Task: In the  document coffeeshop.doc ,align picture to the 'center'. Insert word art below the picture and give heading  'Coffee Shop in Bordered Red'
Action: Mouse moved to (399, 375)
Screenshot: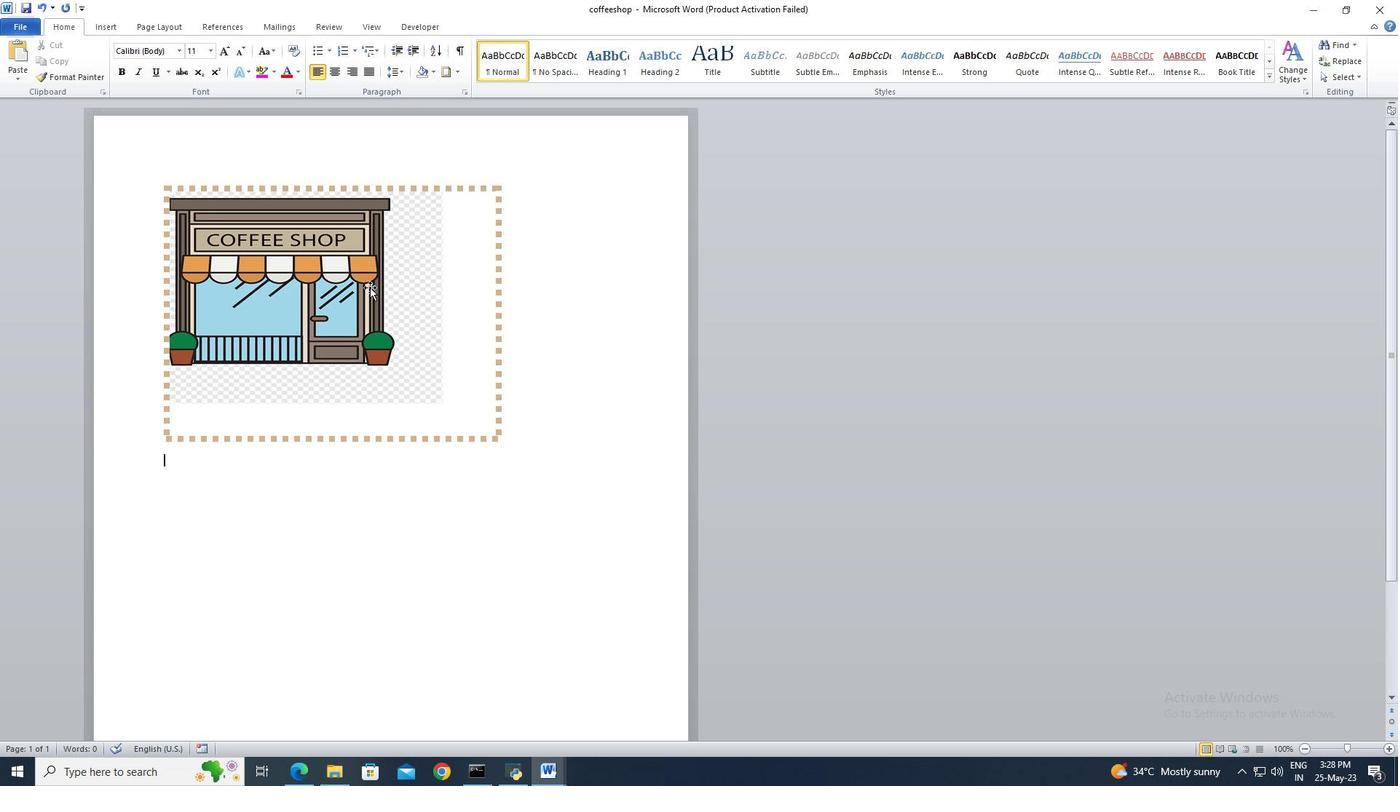 
Action: Mouse pressed left at (399, 375)
Screenshot: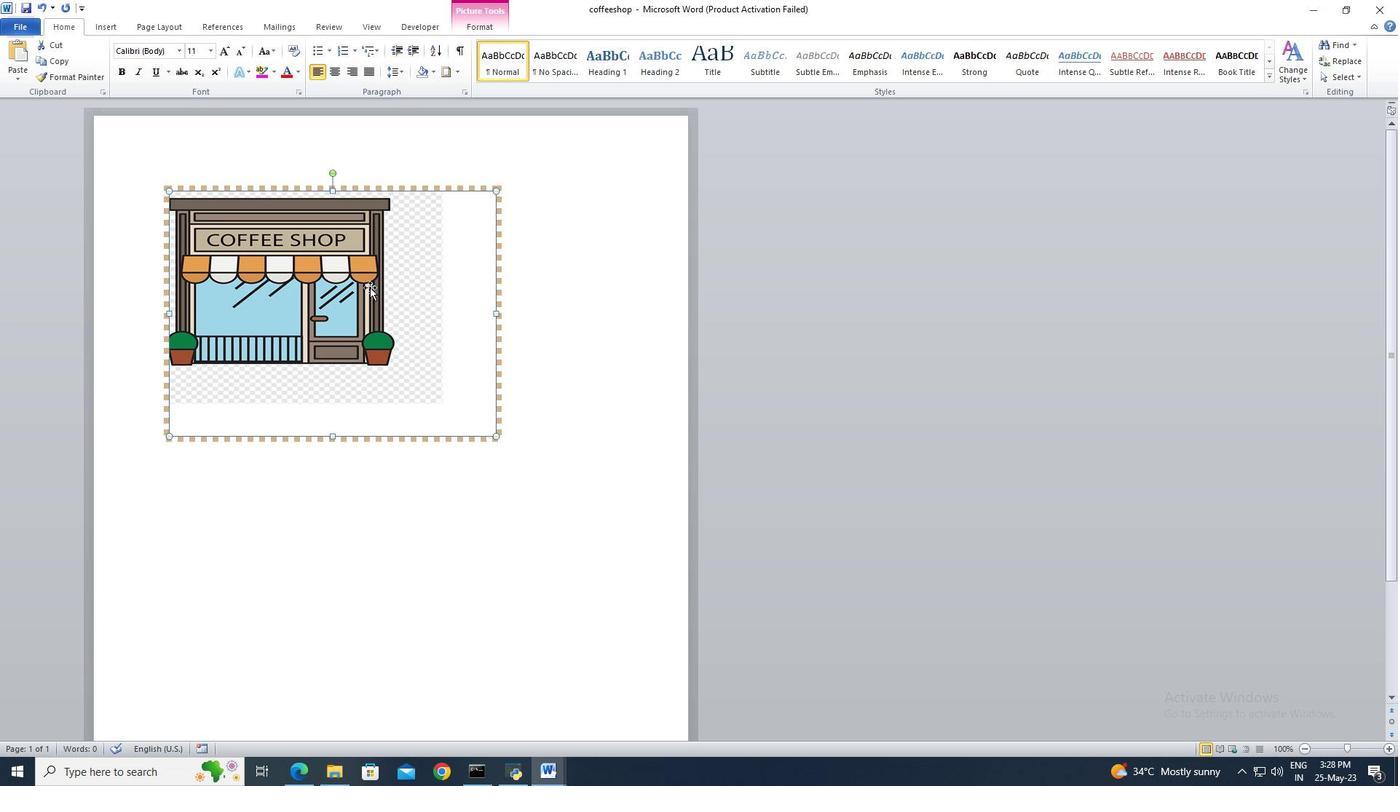 
Action: Mouse moved to (328, 69)
Screenshot: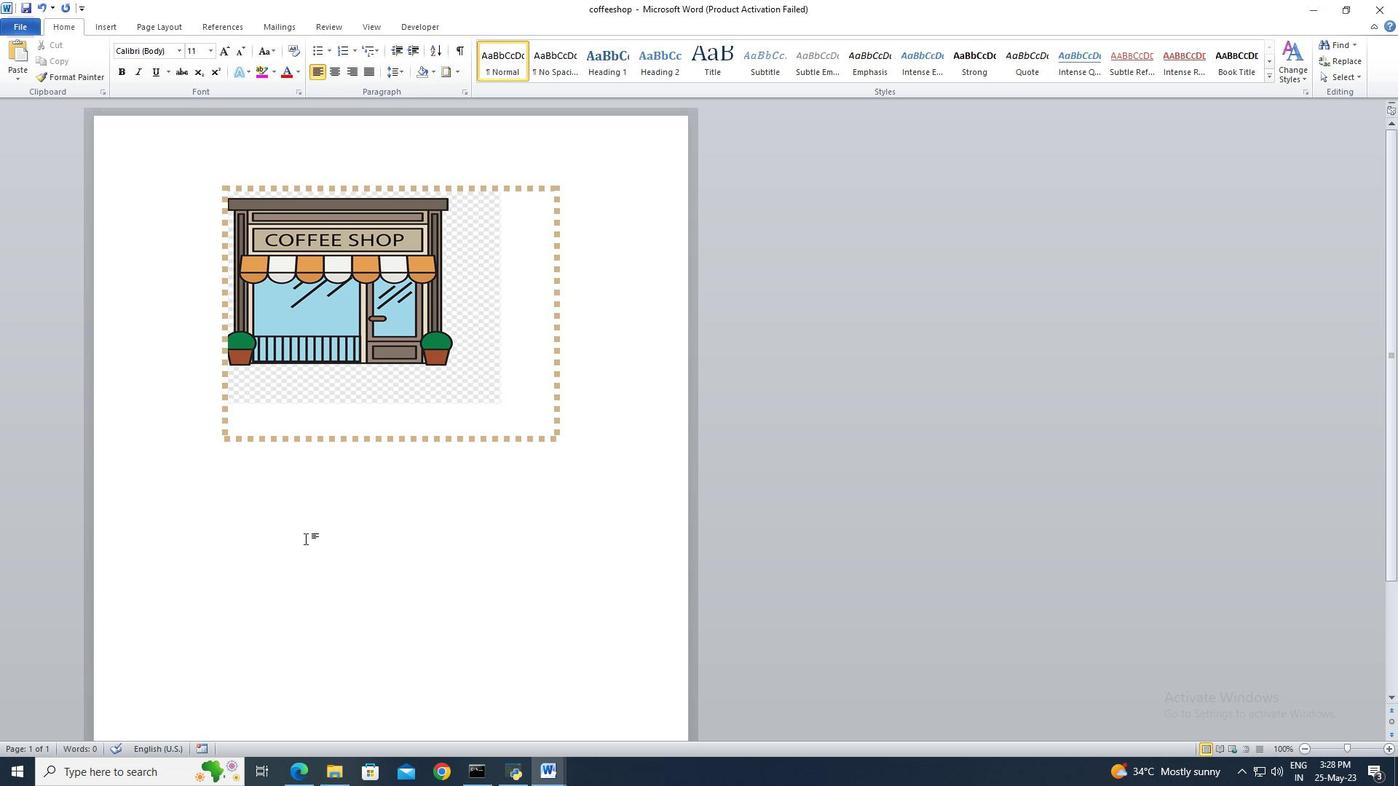 
Action: Mouse pressed left at (328, 69)
Screenshot: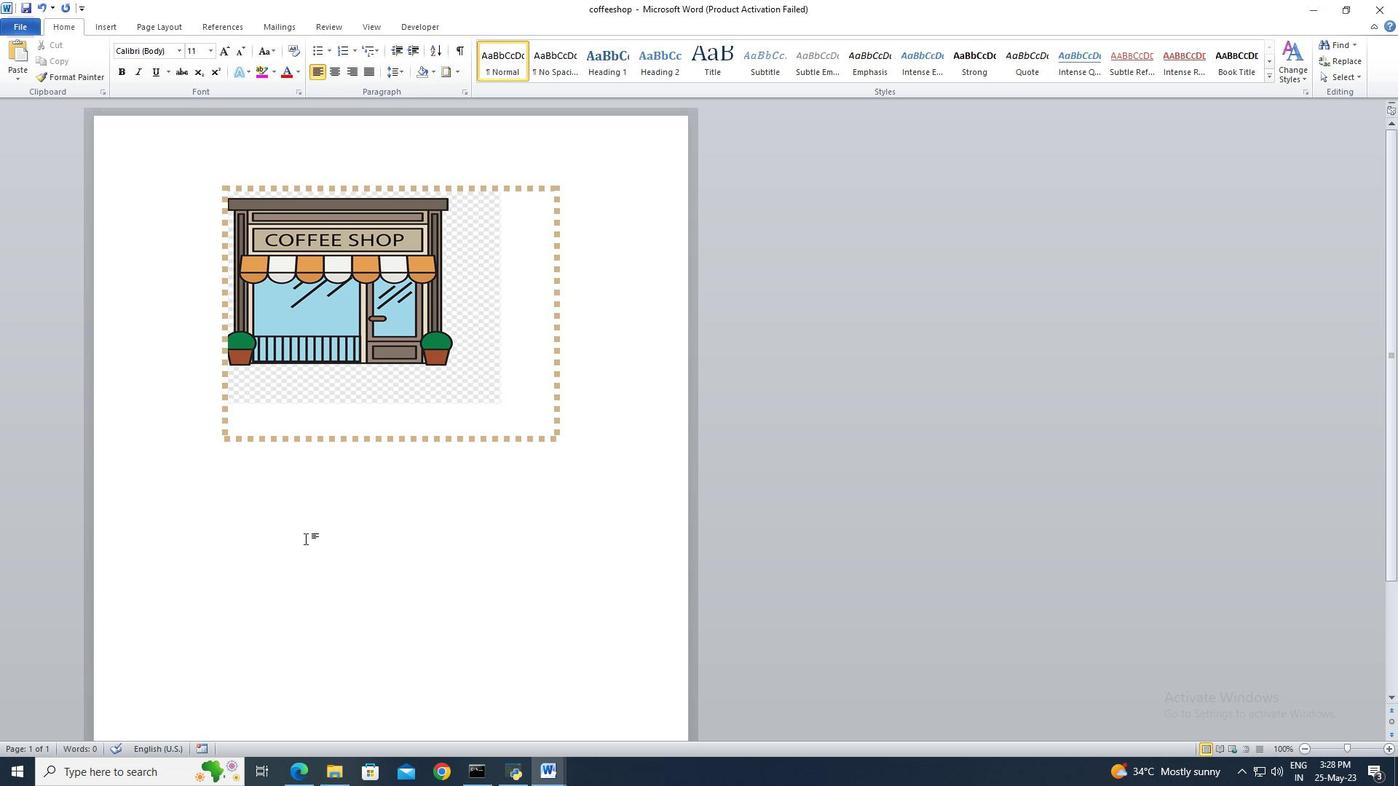 
Action: Mouse moved to (109, 24)
Screenshot: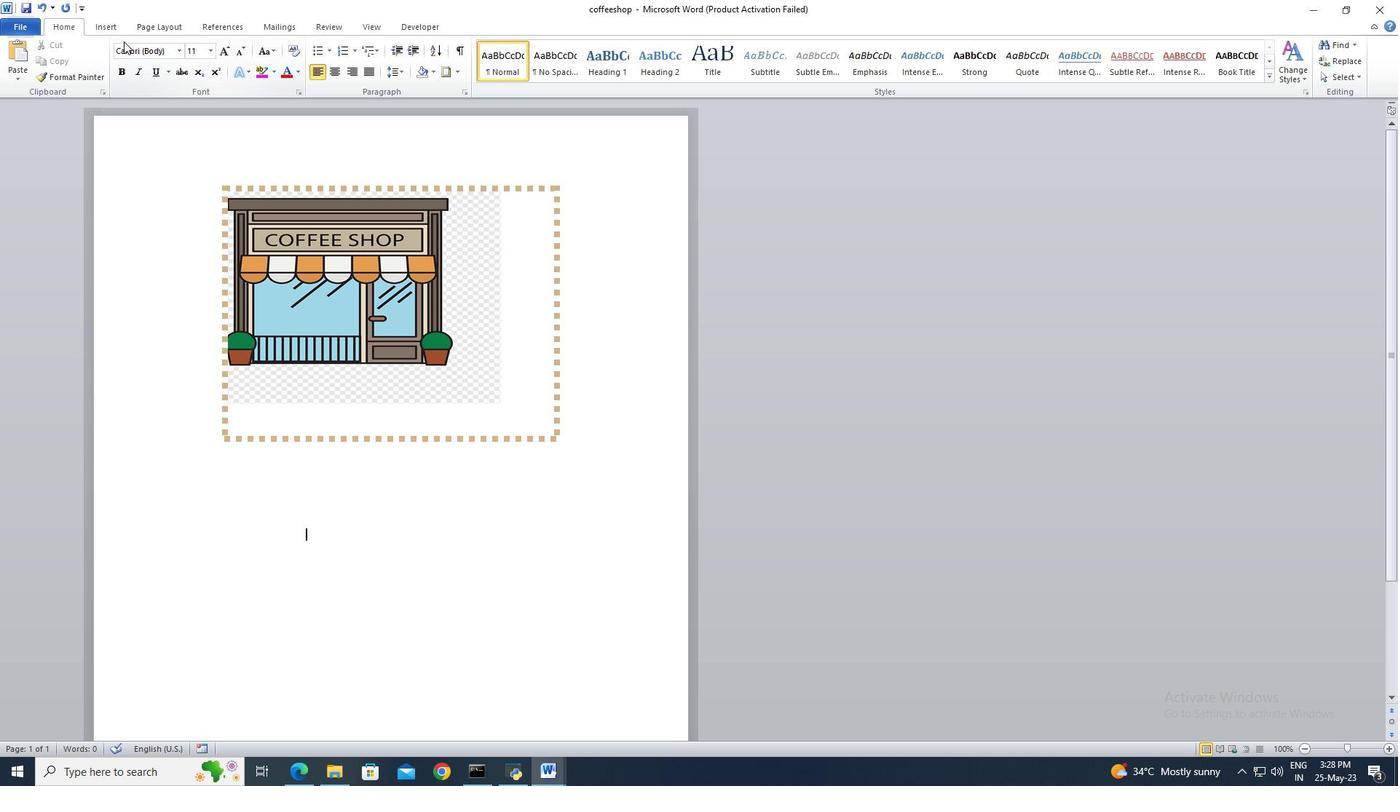 
Action: Mouse pressed left at (109, 24)
Screenshot: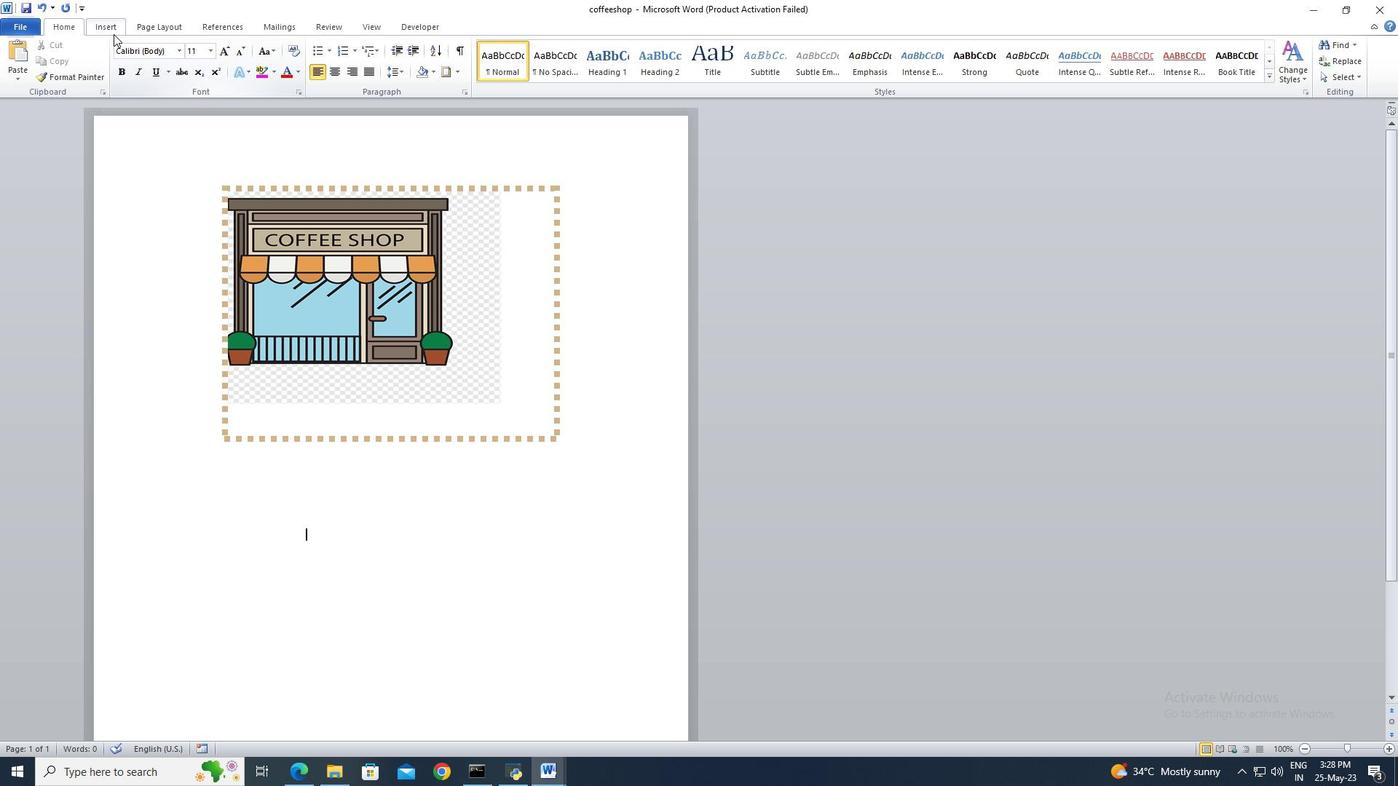 
Action: Mouse moved to (664, 61)
Screenshot: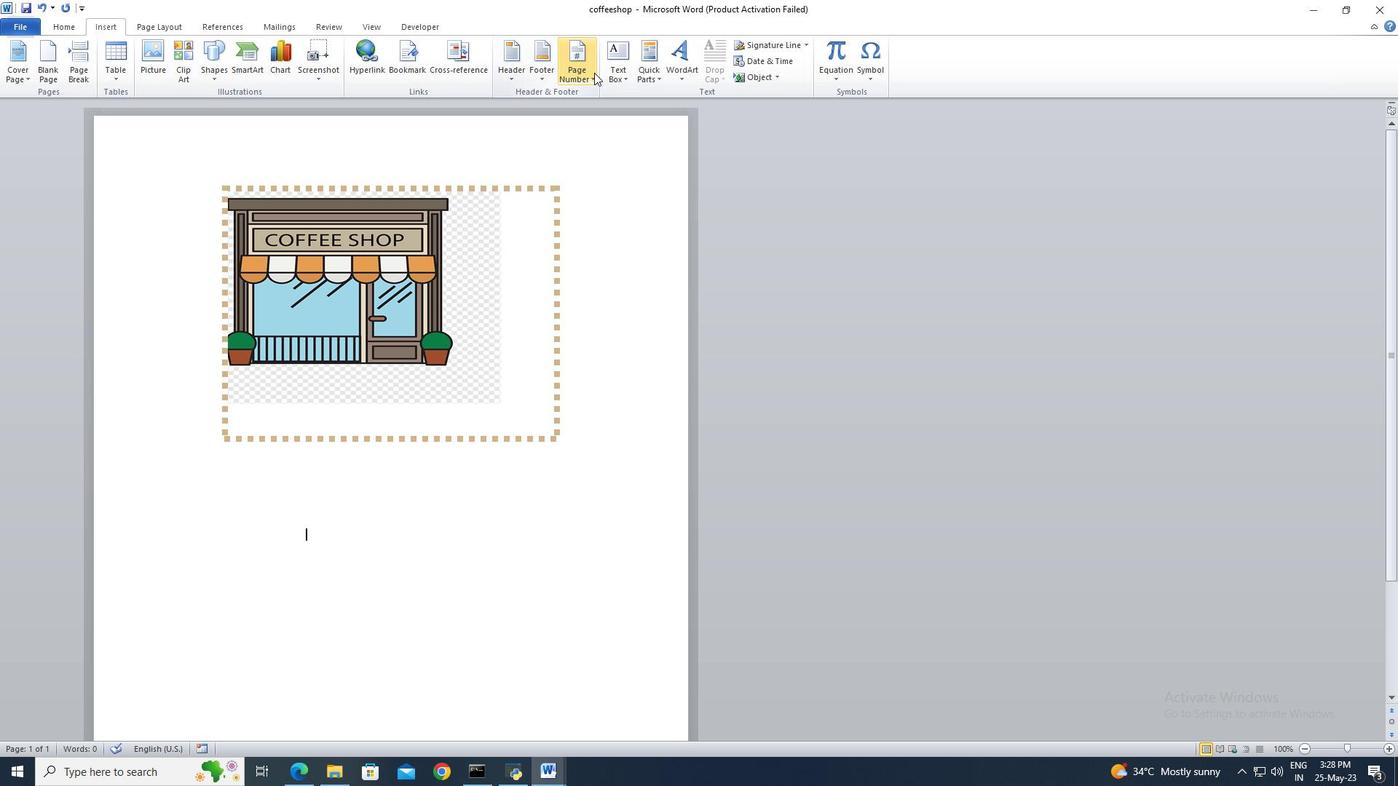 
Action: Mouse pressed left at (664, 61)
Screenshot: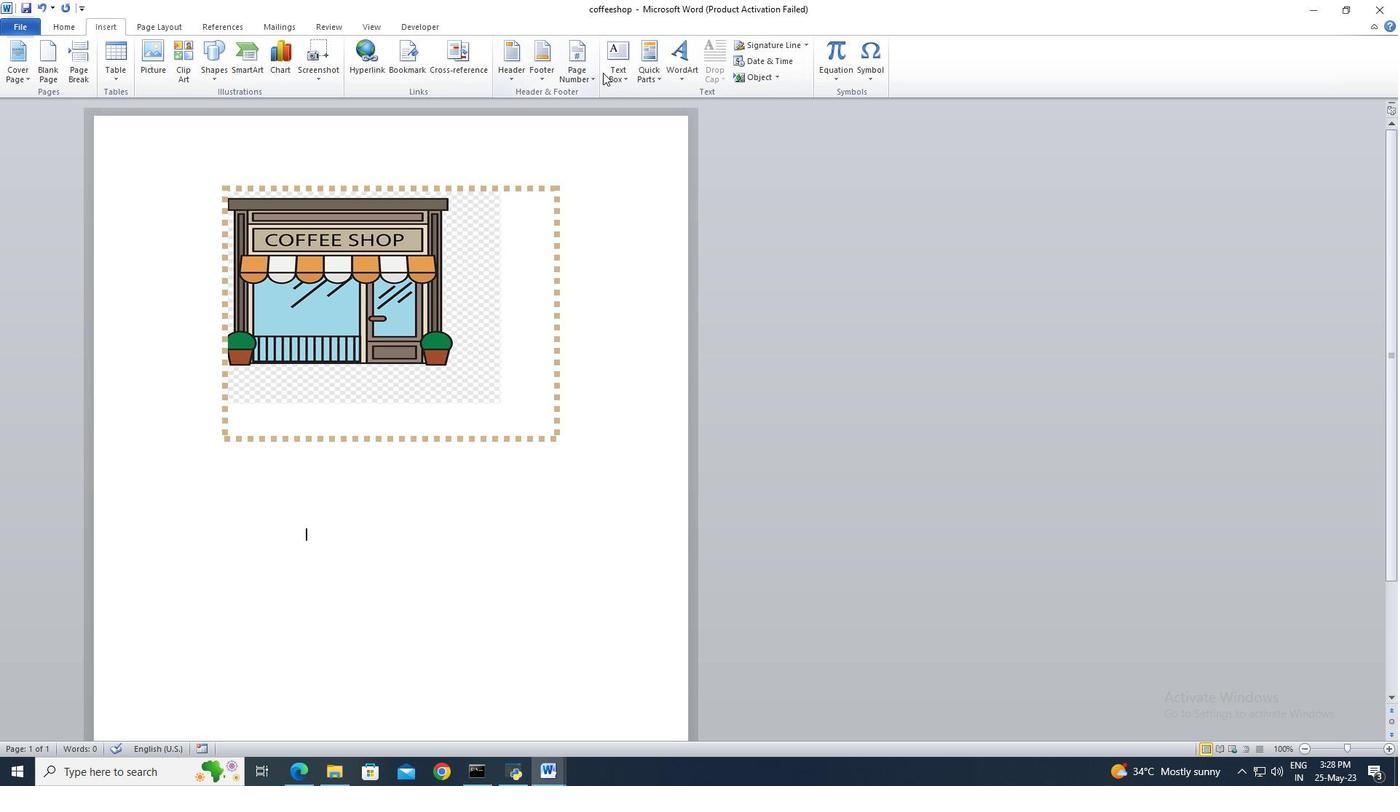 
Action: Mouse moved to (721, 102)
Screenshot: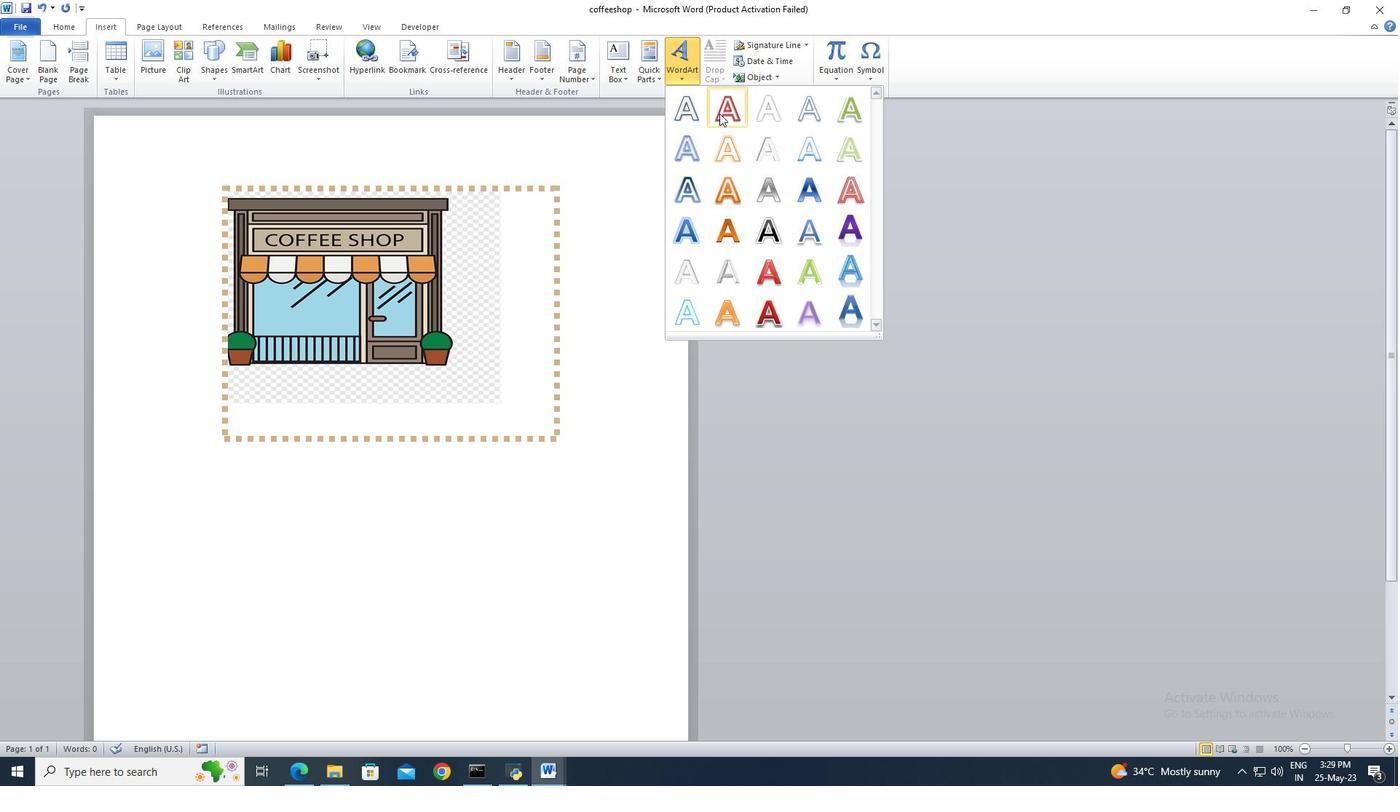 
Action: Mouse pressed left at (721, 102)
Screenshot: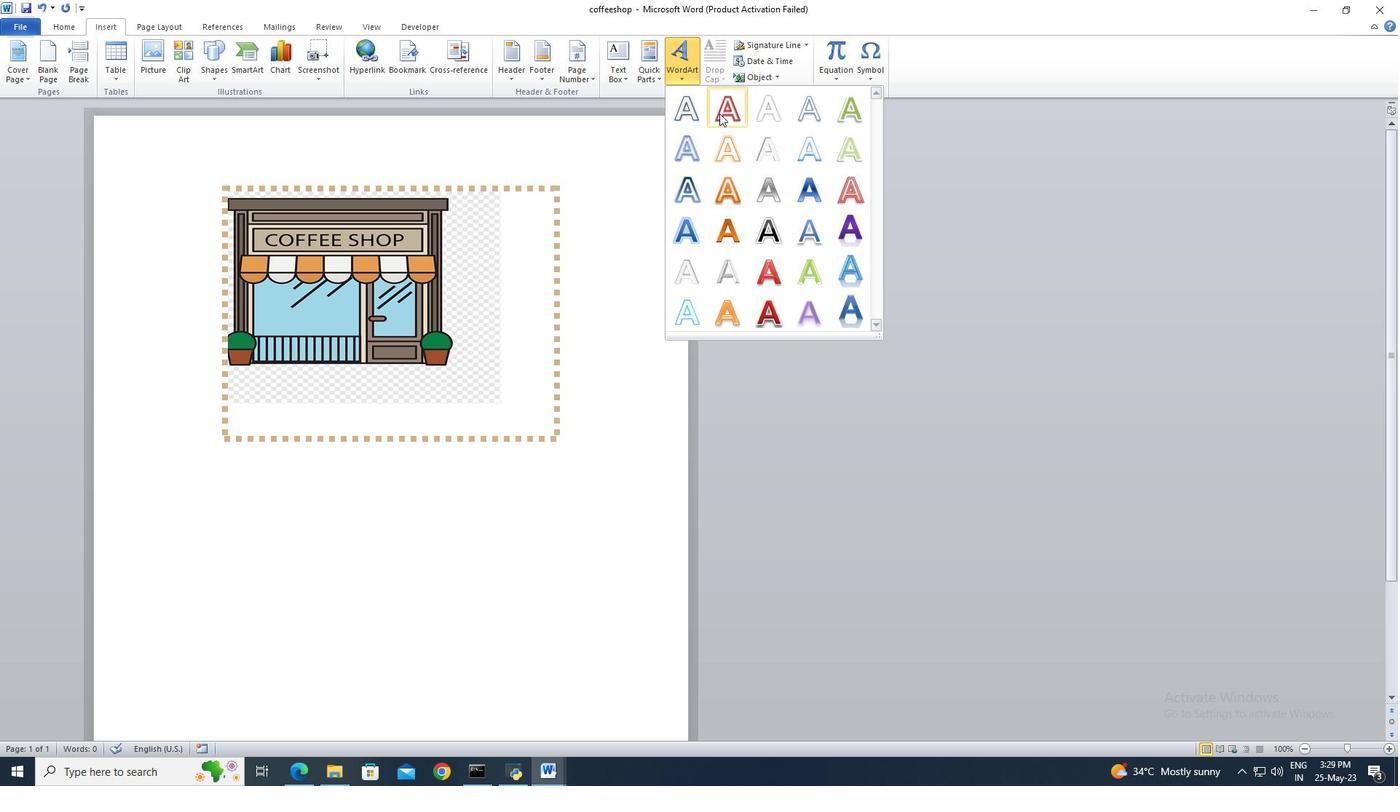 
Action: Mouse moved to (218, 138)
Screenshot: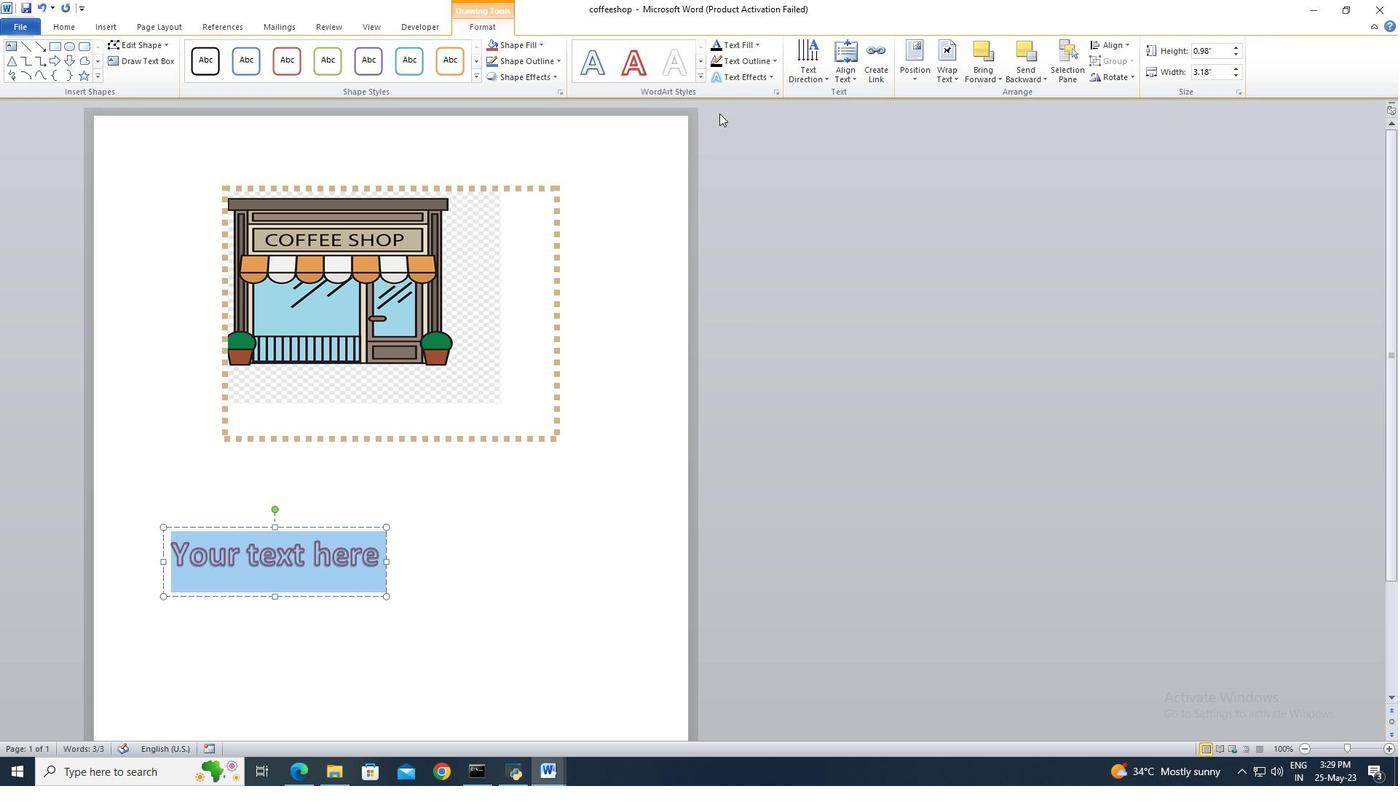 
Action: Mouse pressed left at (218, 138)
Screenshot: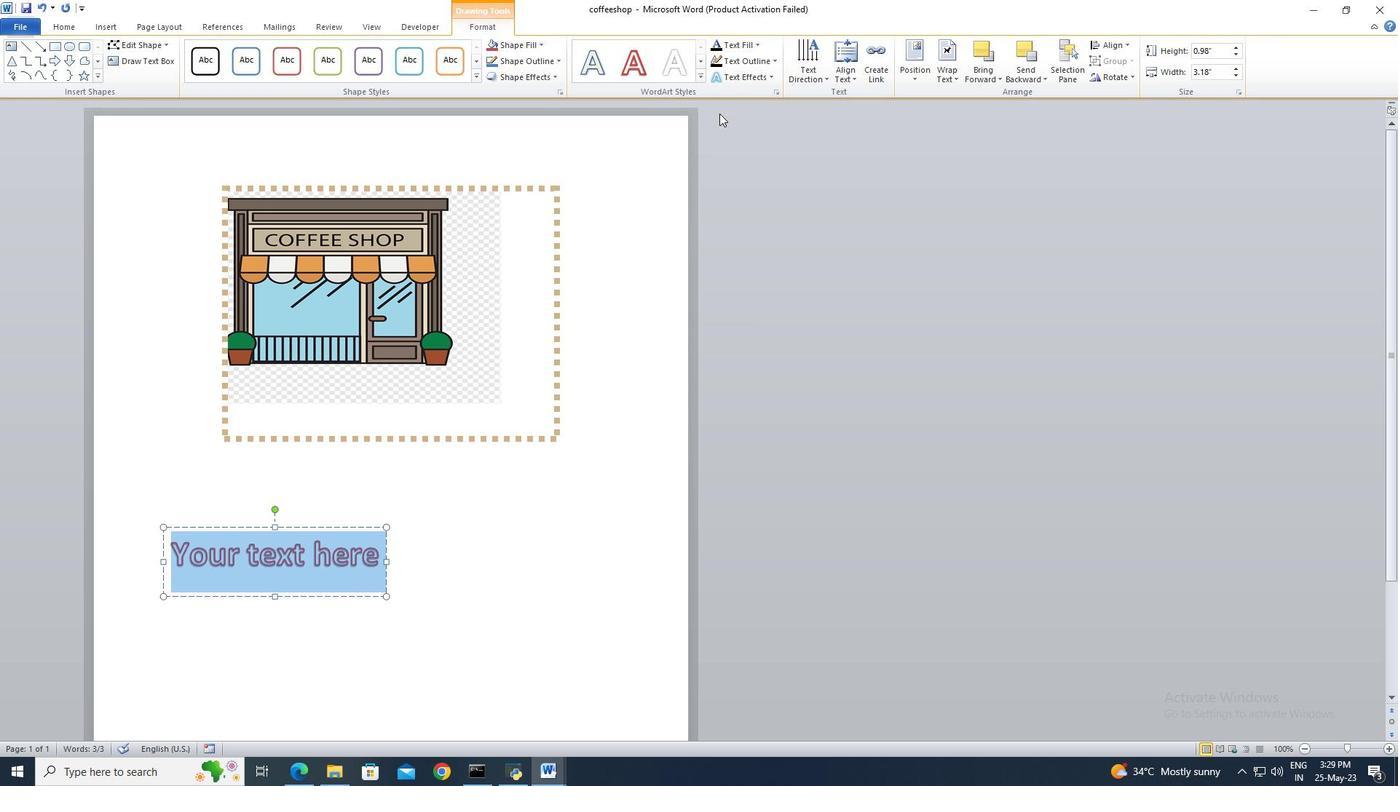
Action: Mouse moved to (307, 501)
Screenshot: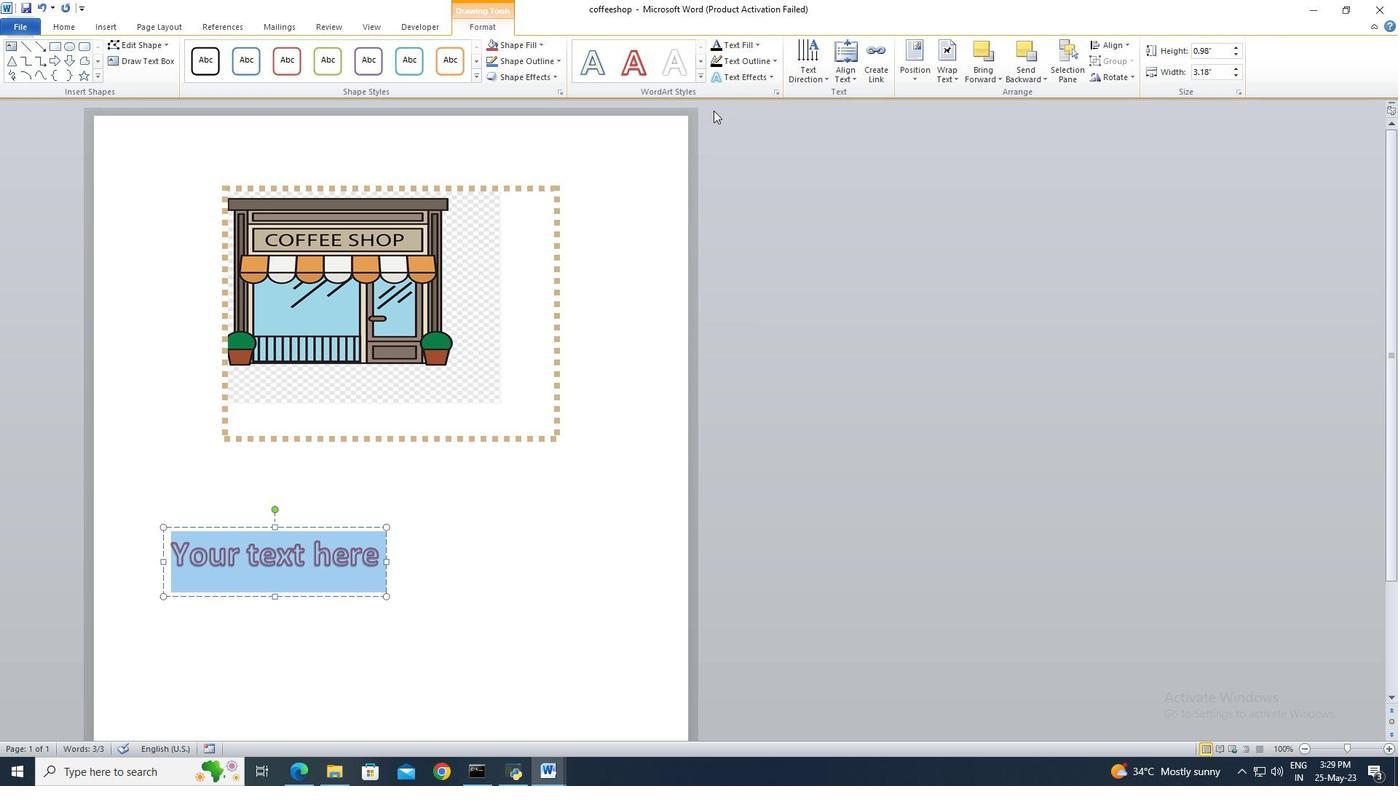 
Action: Mouse pressed left at (307, 501)
Screenshot: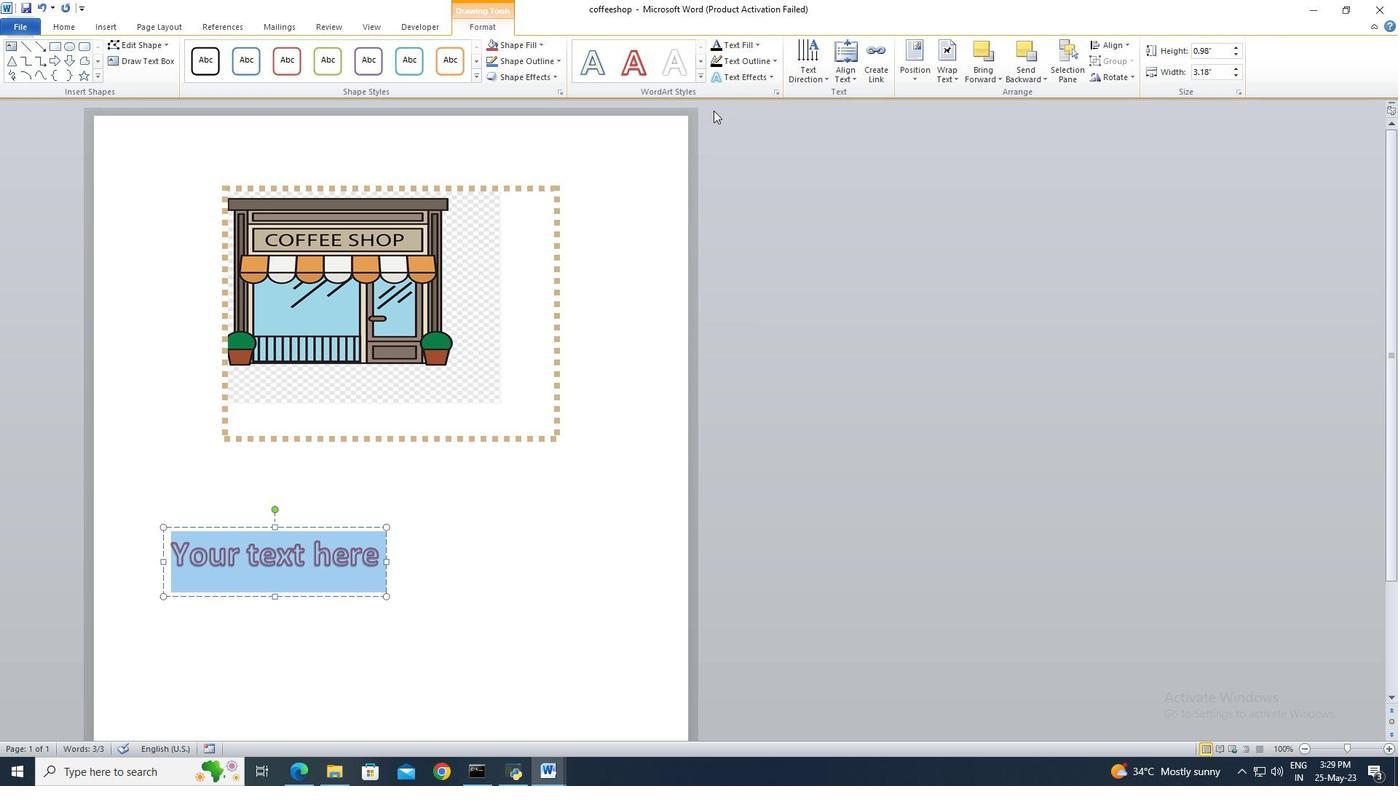 
Action: Mouse moved to (402, 229)
Screenshot: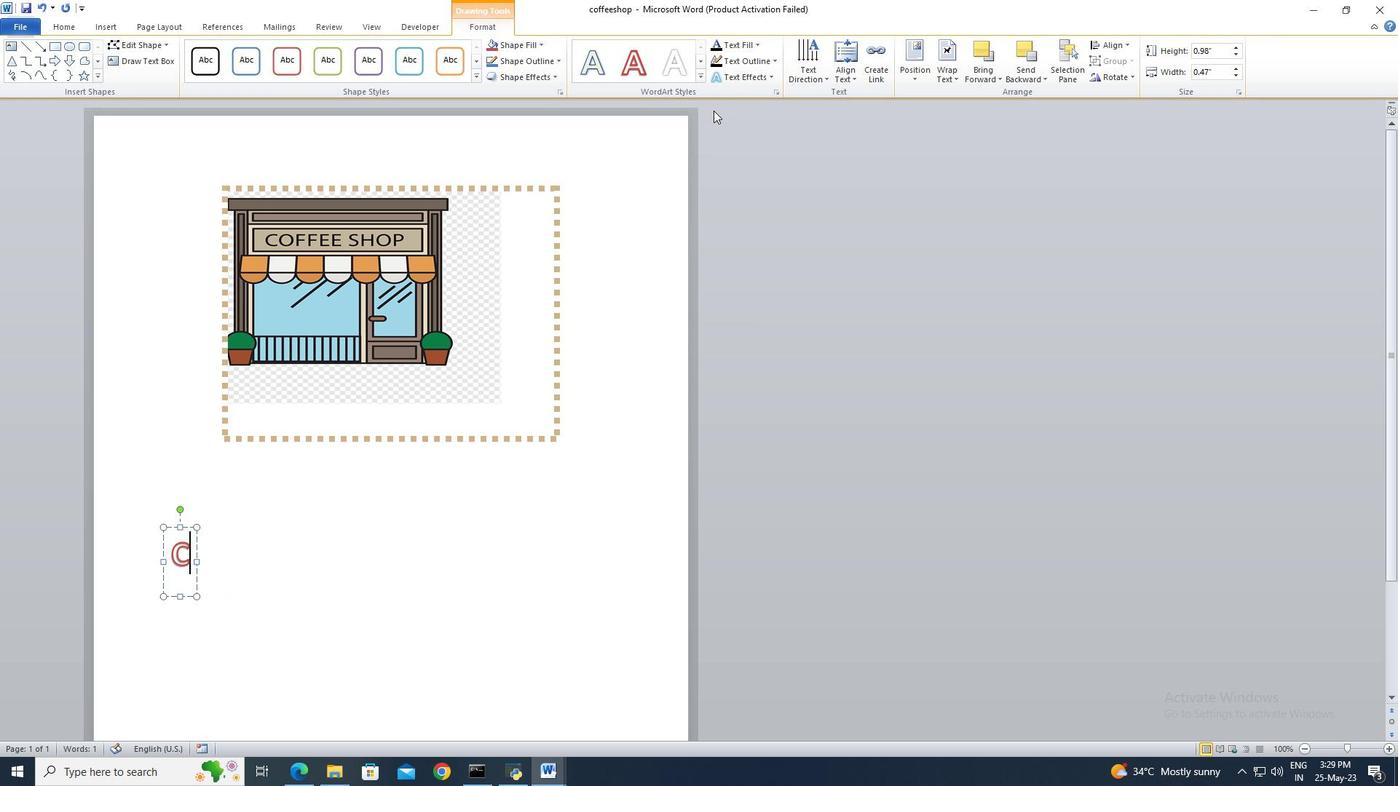 
Action: Key pressed <Key.delete>
Screenshot: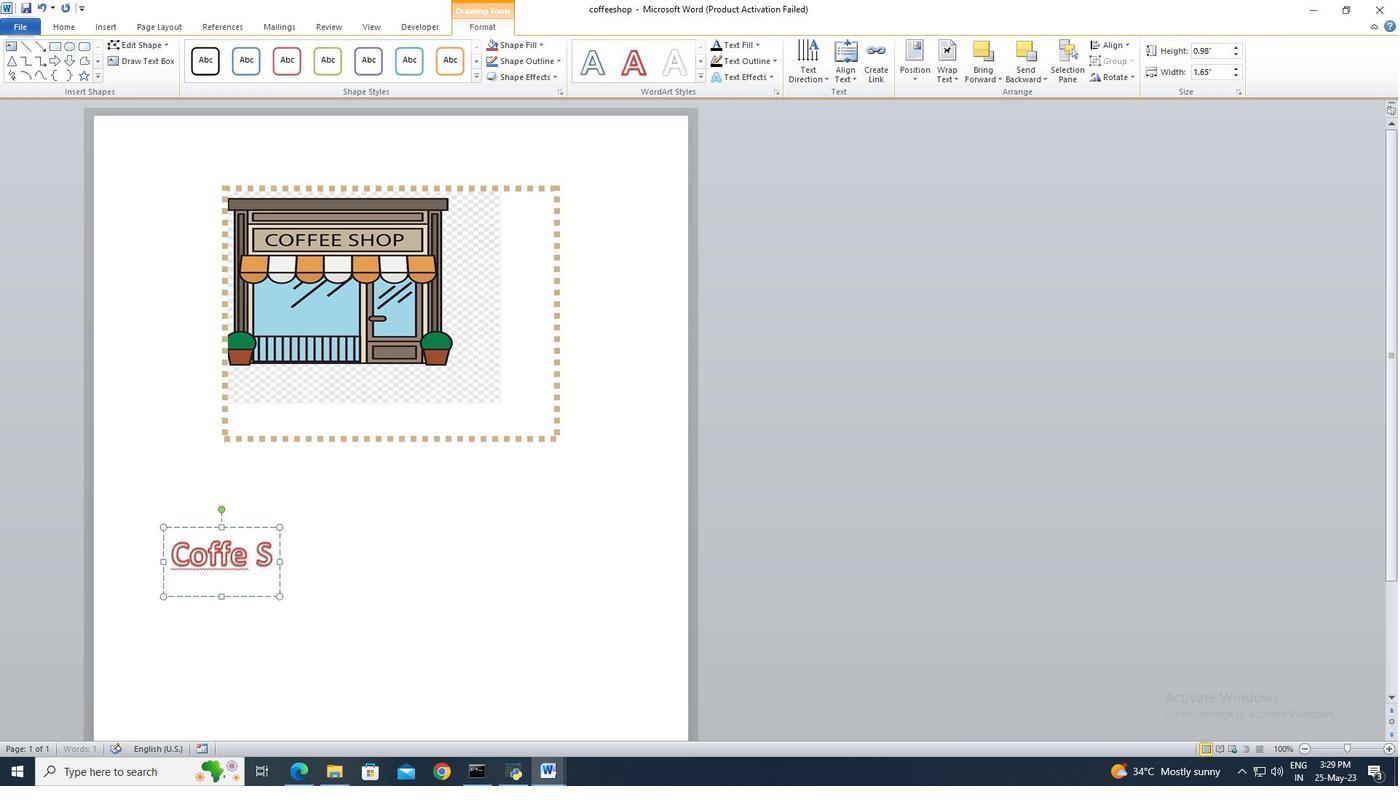 
Action: Mouse moved to (394, 236)
Screenshot: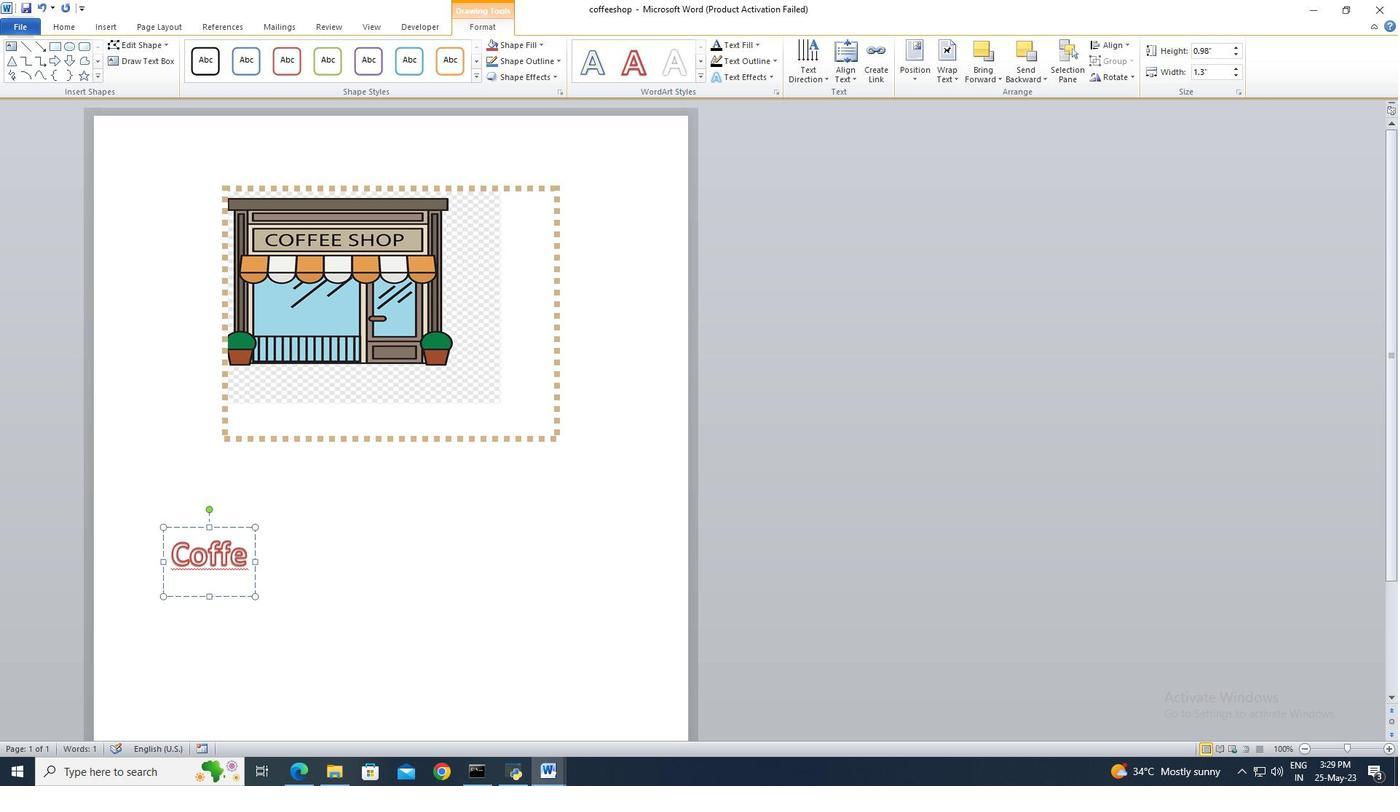 
Action: Key pressed ctrl+Z
Screenshot: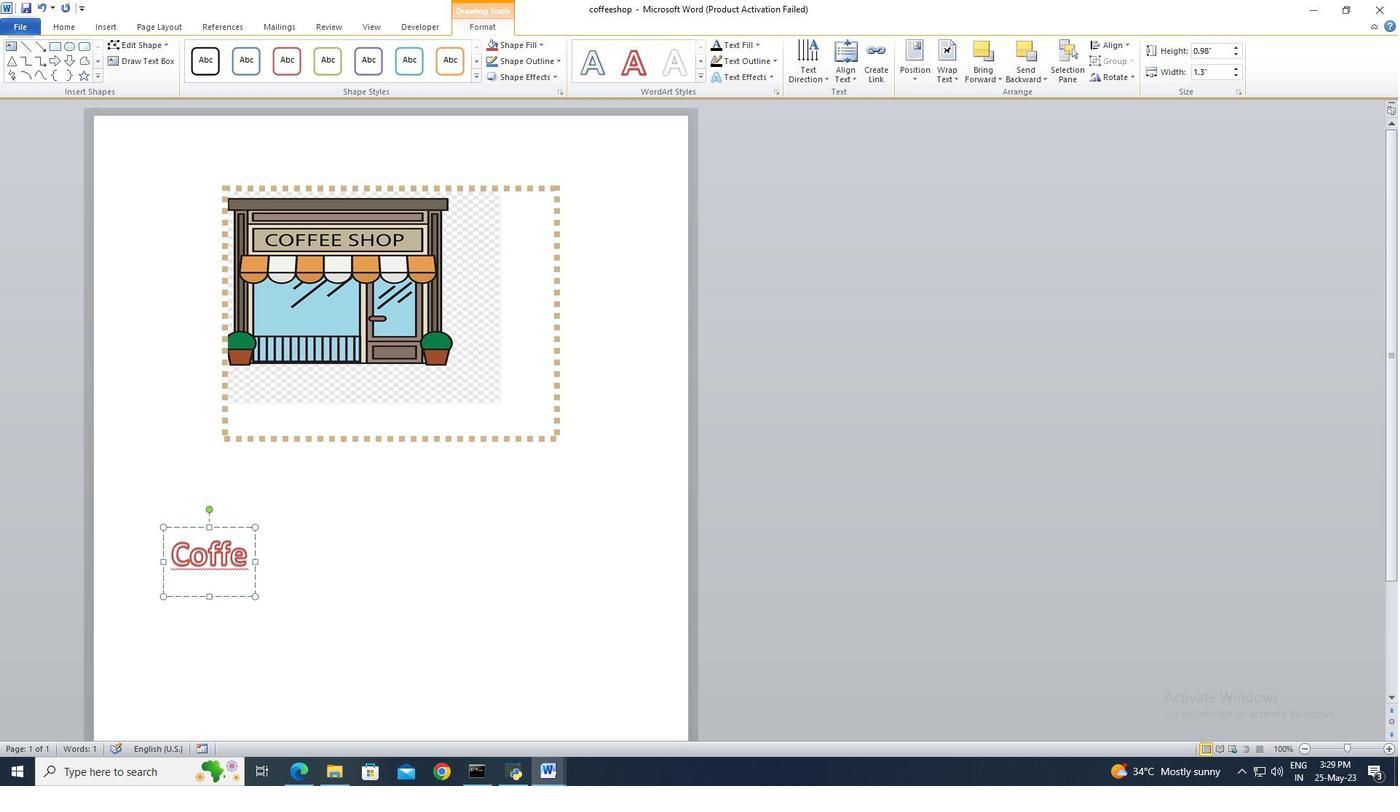 
Action: Mouse moved to (362, 280)
Screenshot: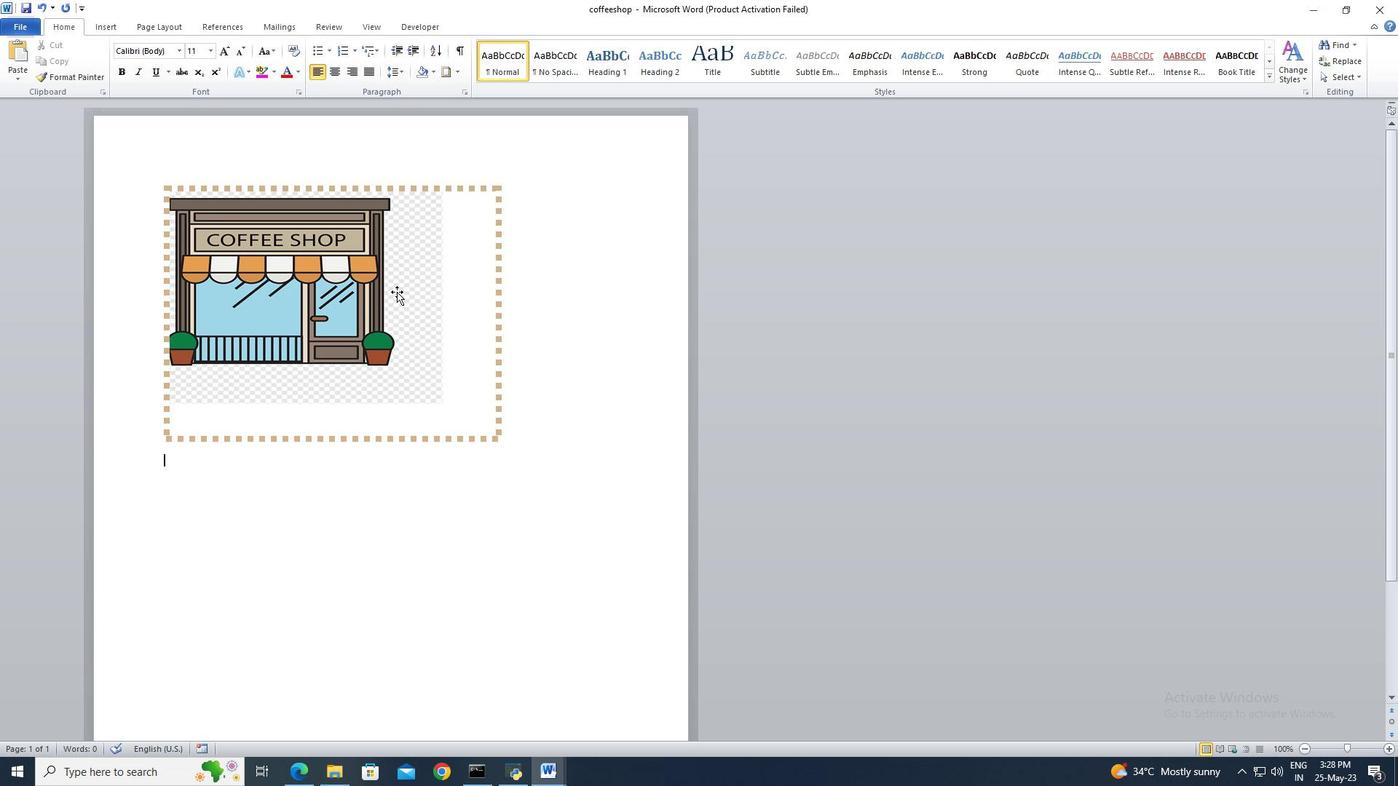 
Action: Mouse pressed left at (362, 280)
Screenshot: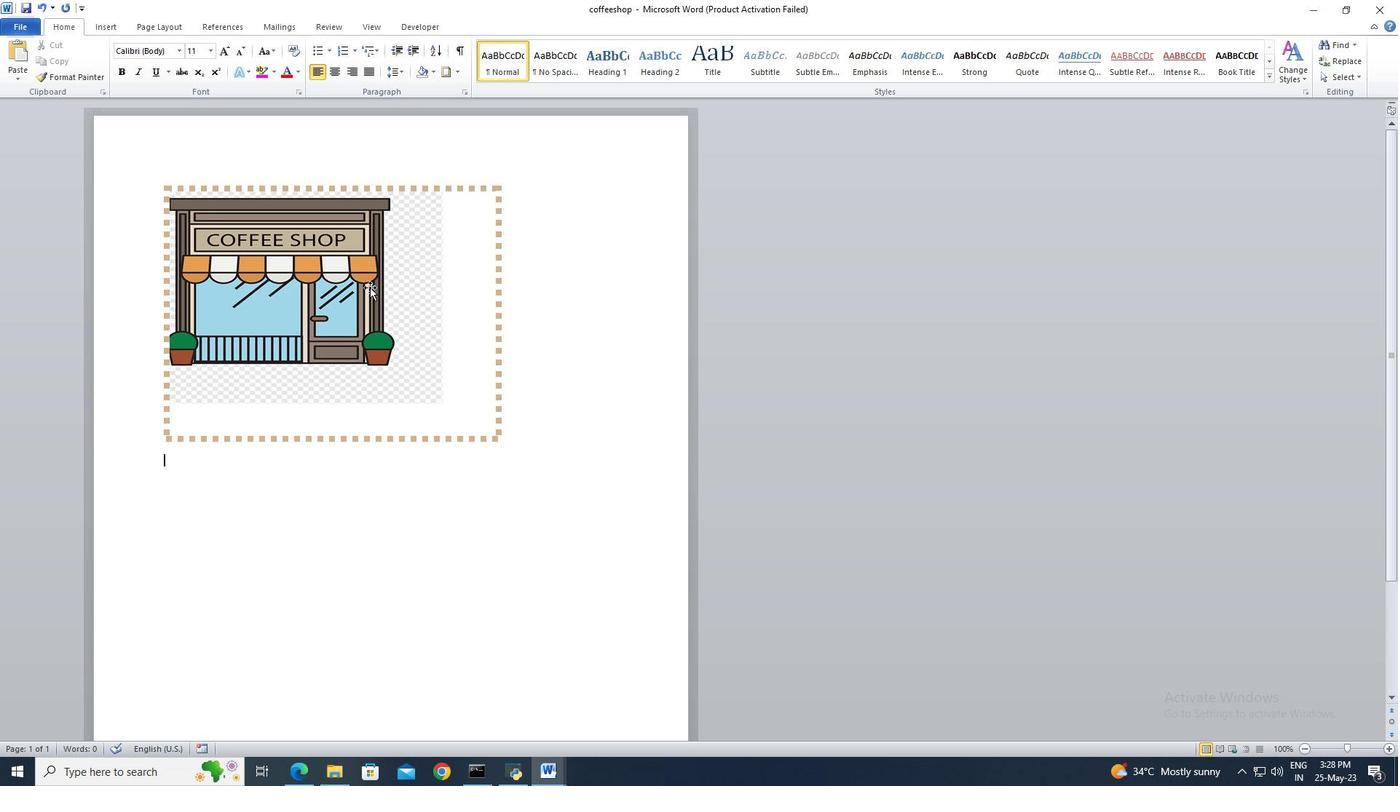 
Action: Mouse moved to (326, 69)
Screenshot: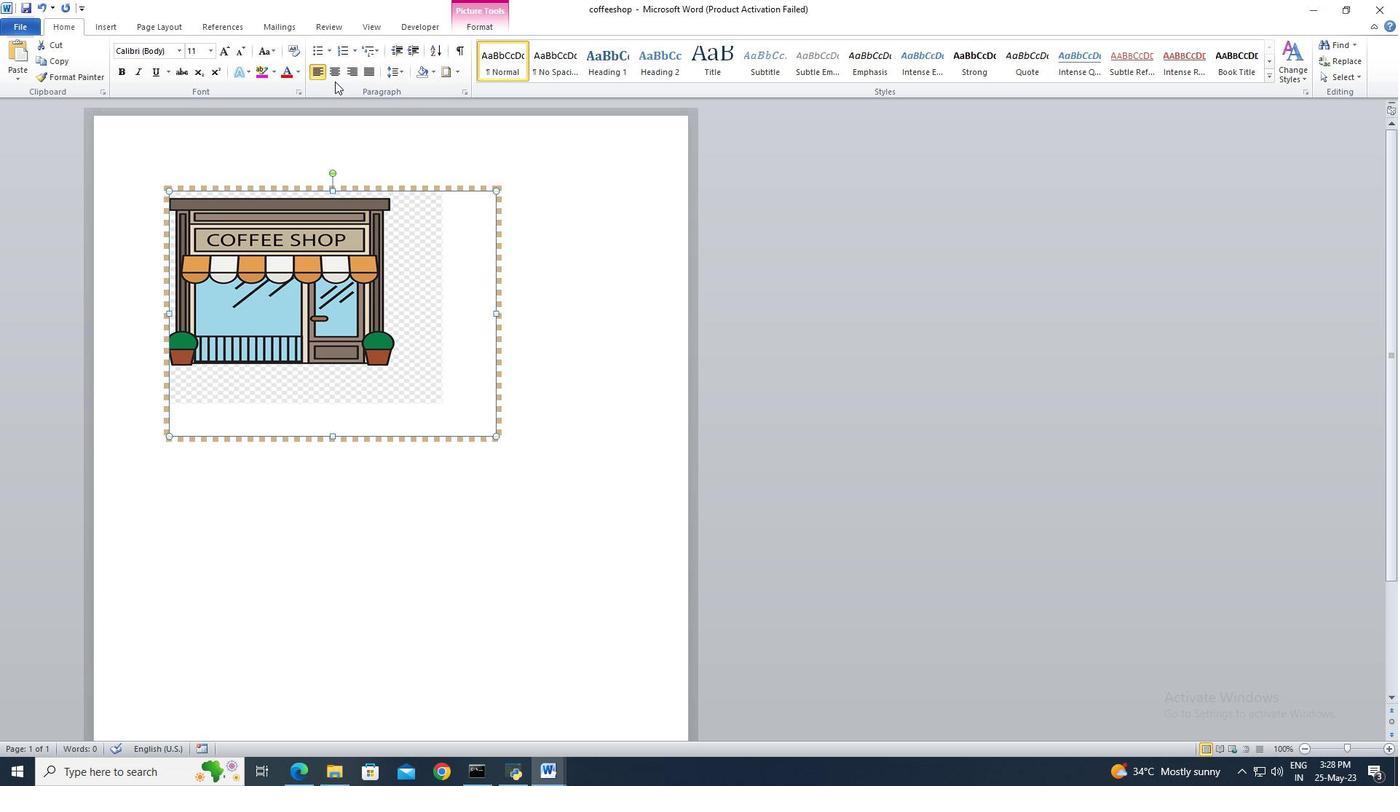 
Action: Mouse pressed left at (326, 69)
Screenshot: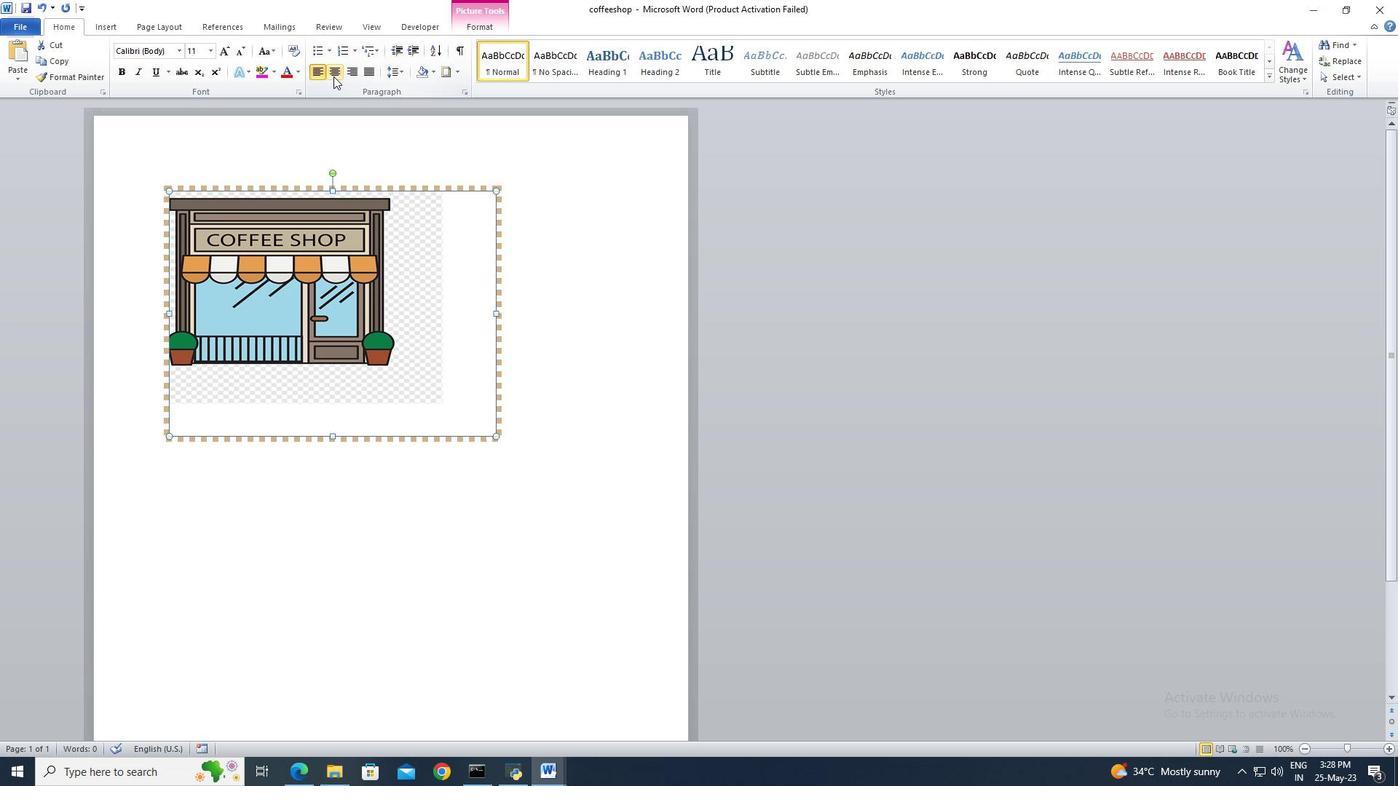 
Action: Mouse moved to (298, 531)
Screenshot: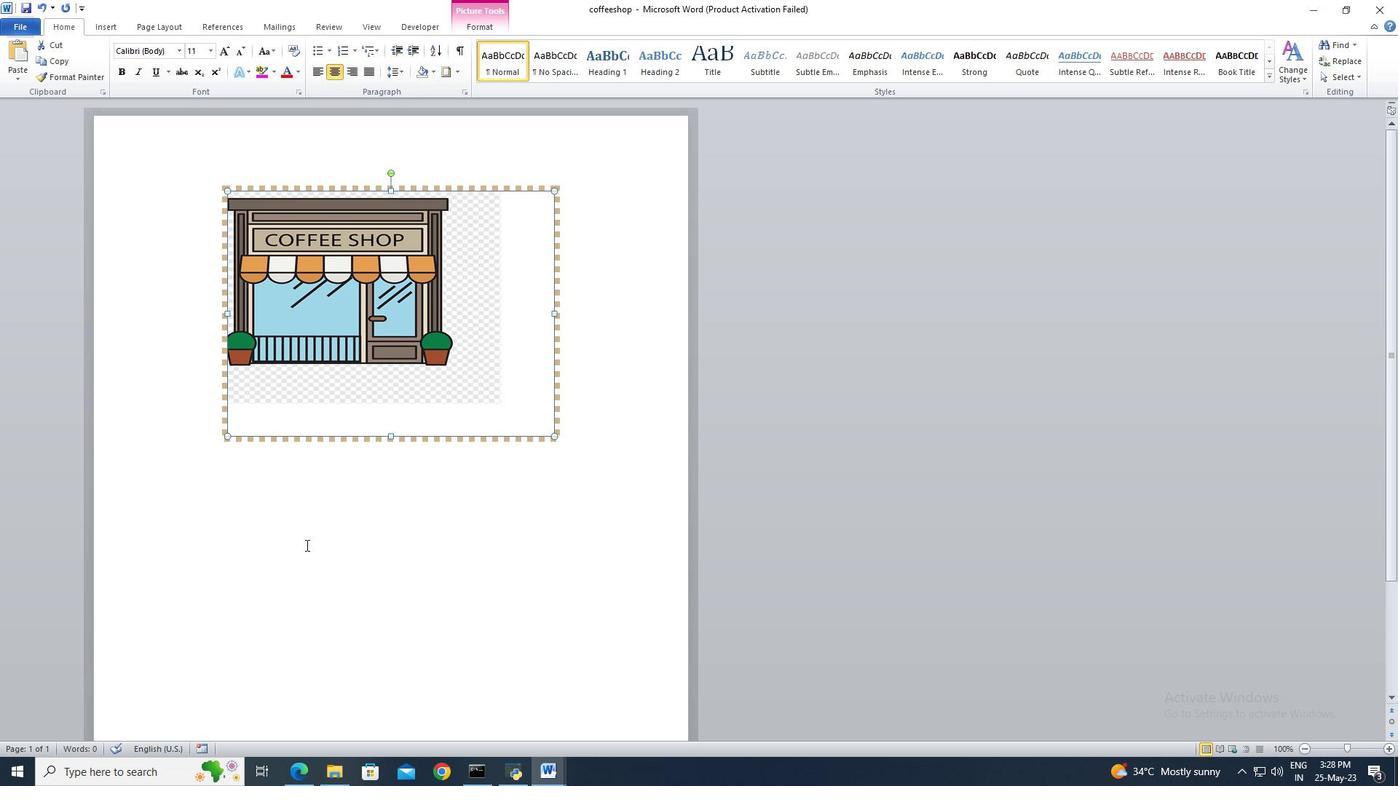 
Action: Mouse pressed left at (298, 531)
Screenshot: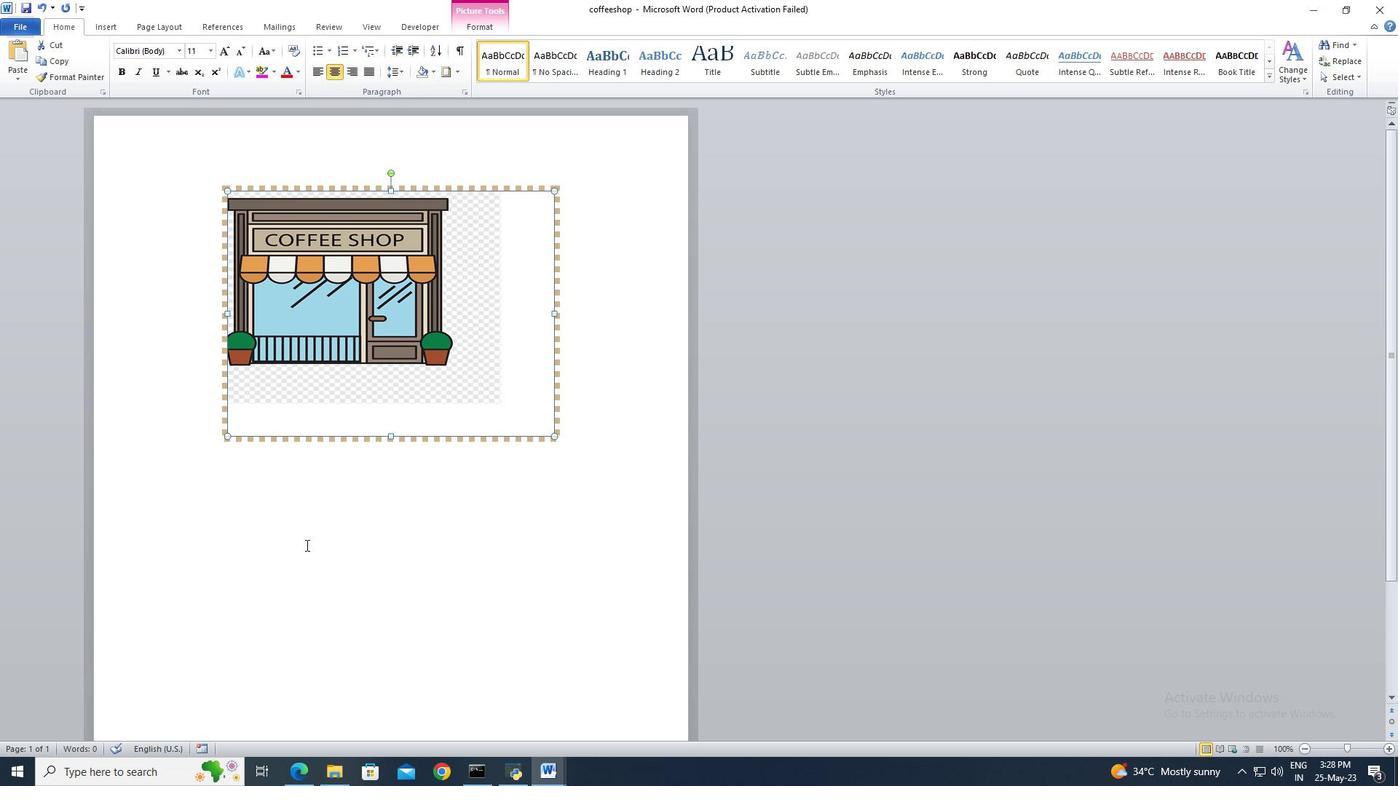 
Action: Mouse moved to (298, 531)
Screenshot: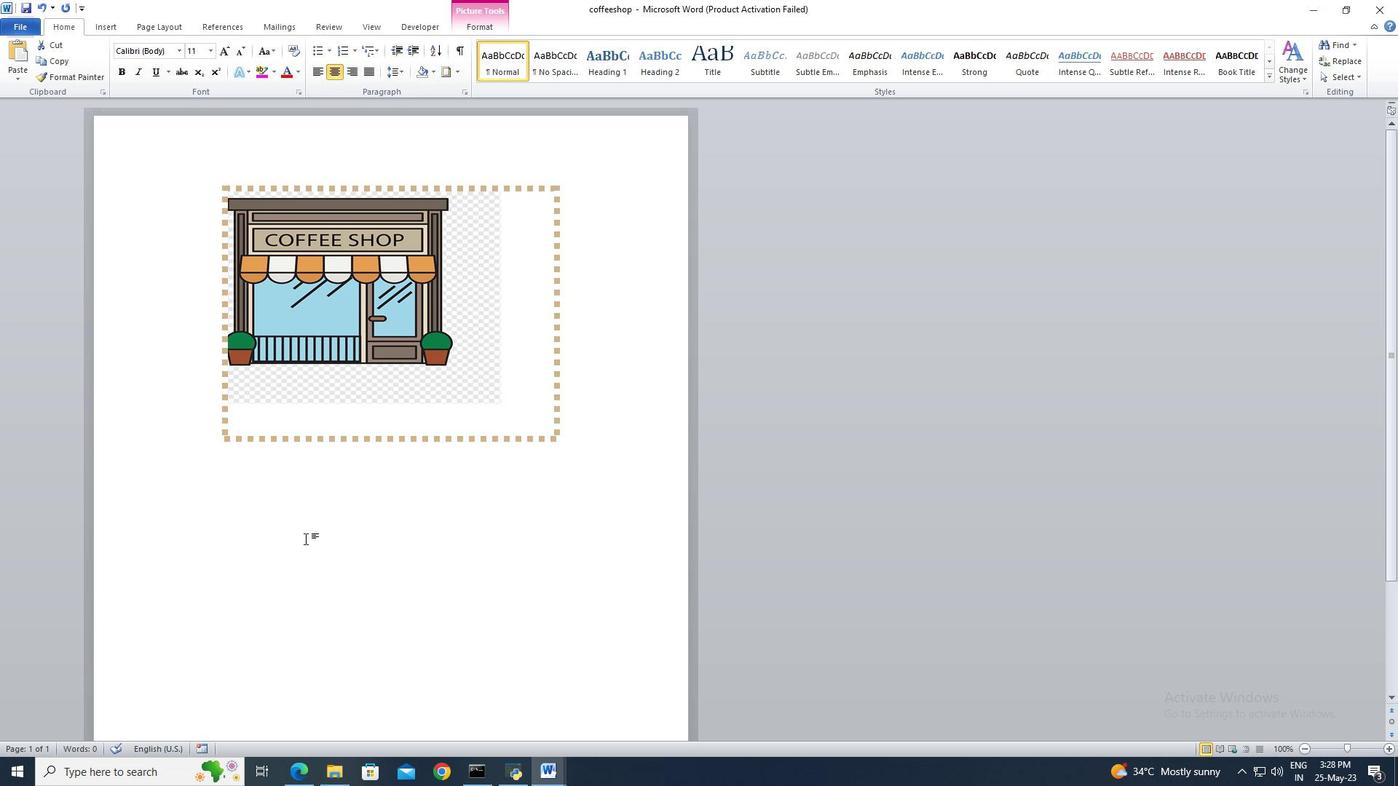 
Action: Mouse pressed left at (298, 531)
Screenshot: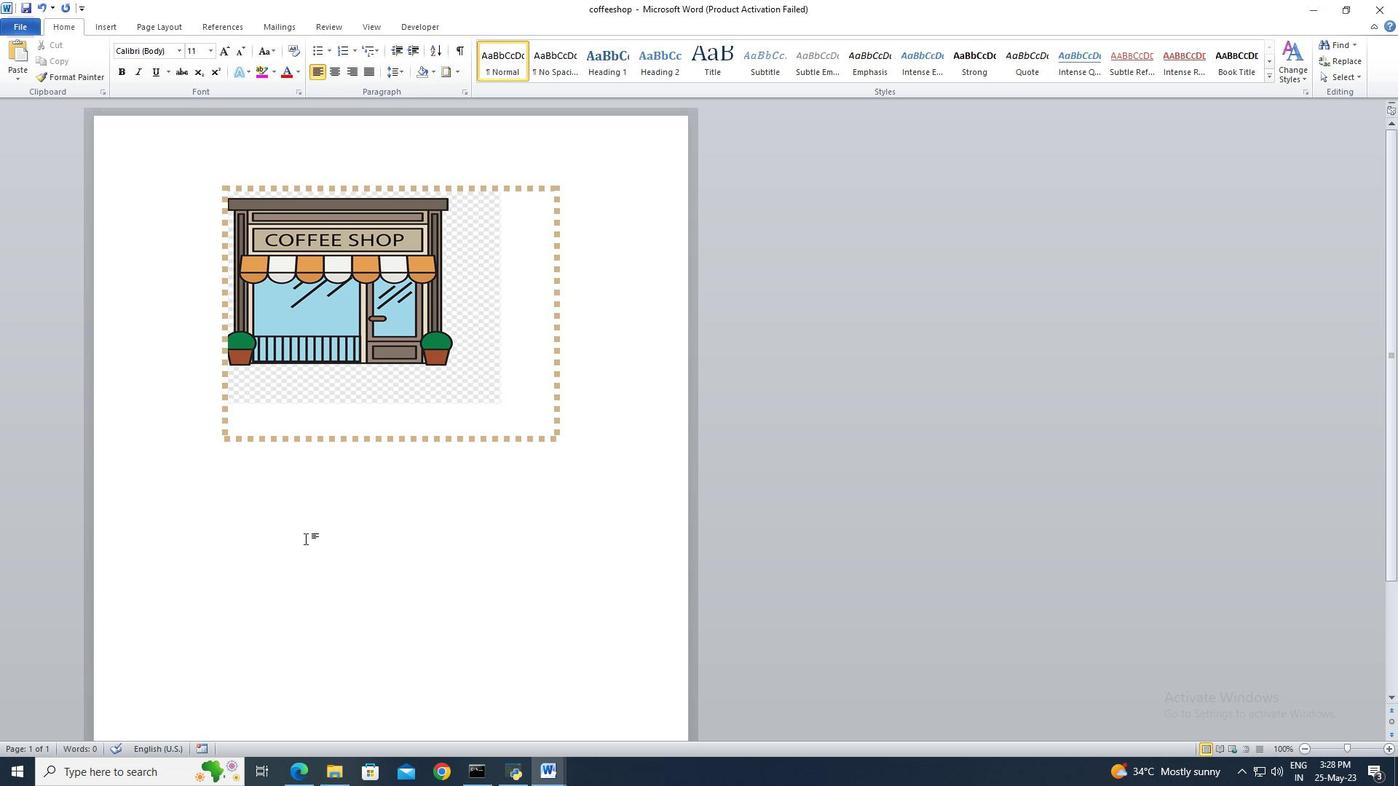 
Action: Mouse moved to (105, 24)
Screenshot: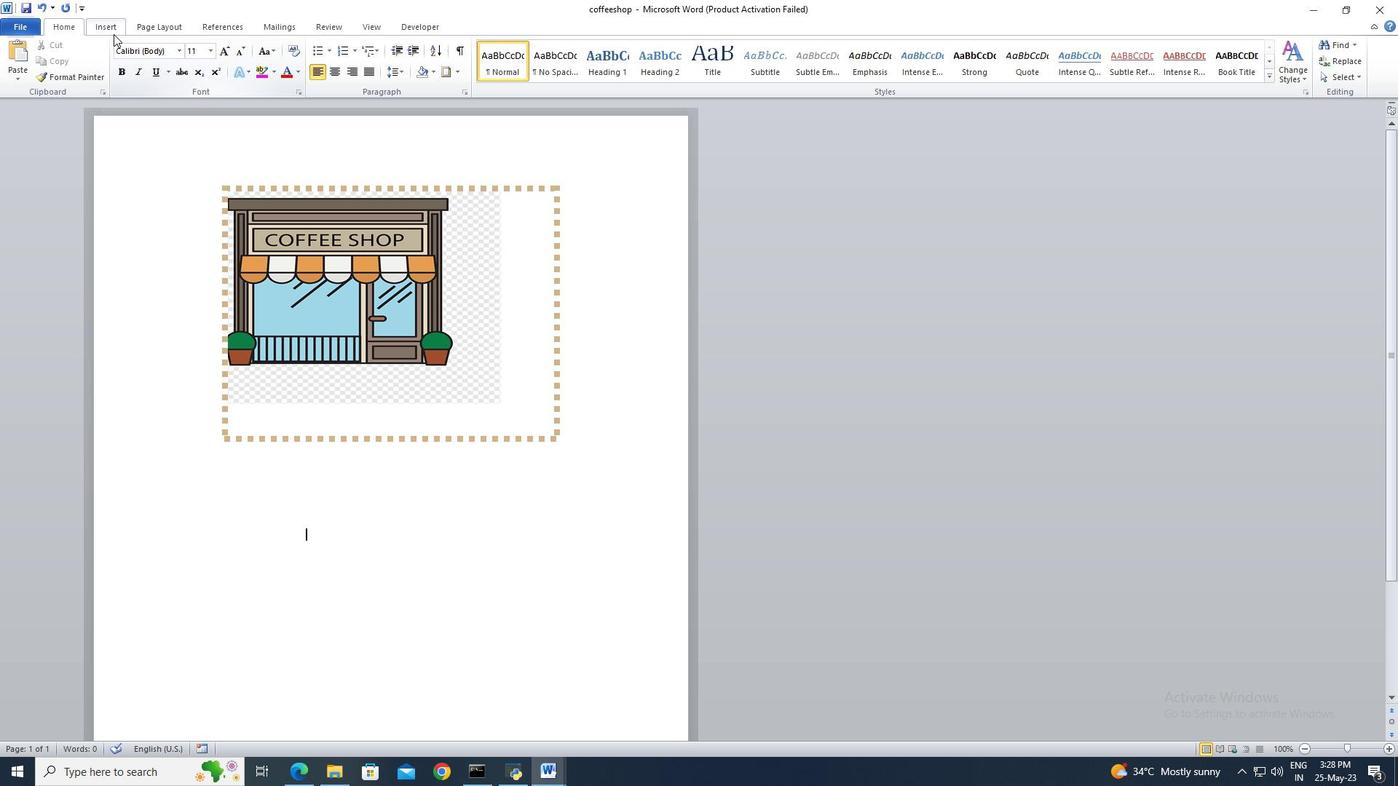 
Action: Mouse pressed left at (105, 24)
Screenshot: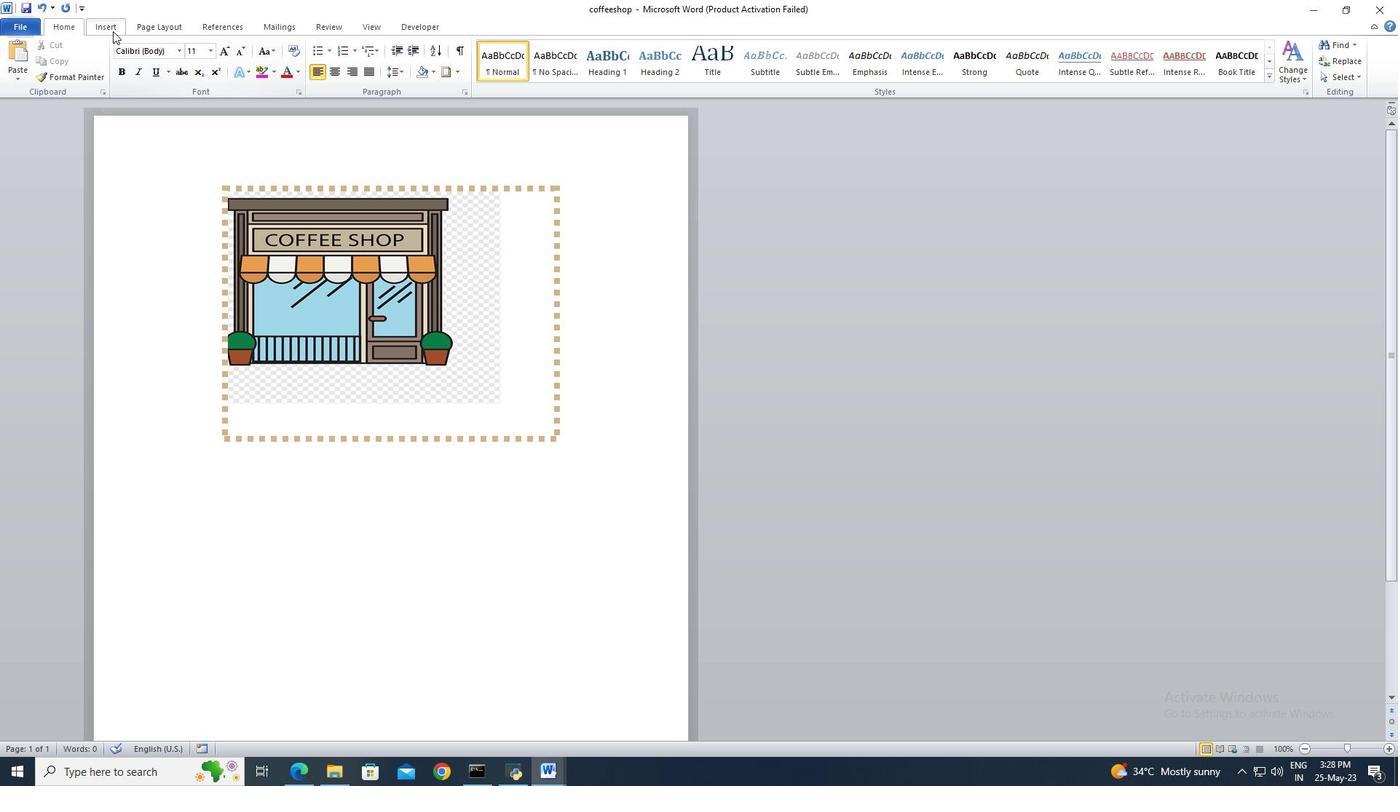 
Action: Mouse moved to (665, 69)
Screenshot: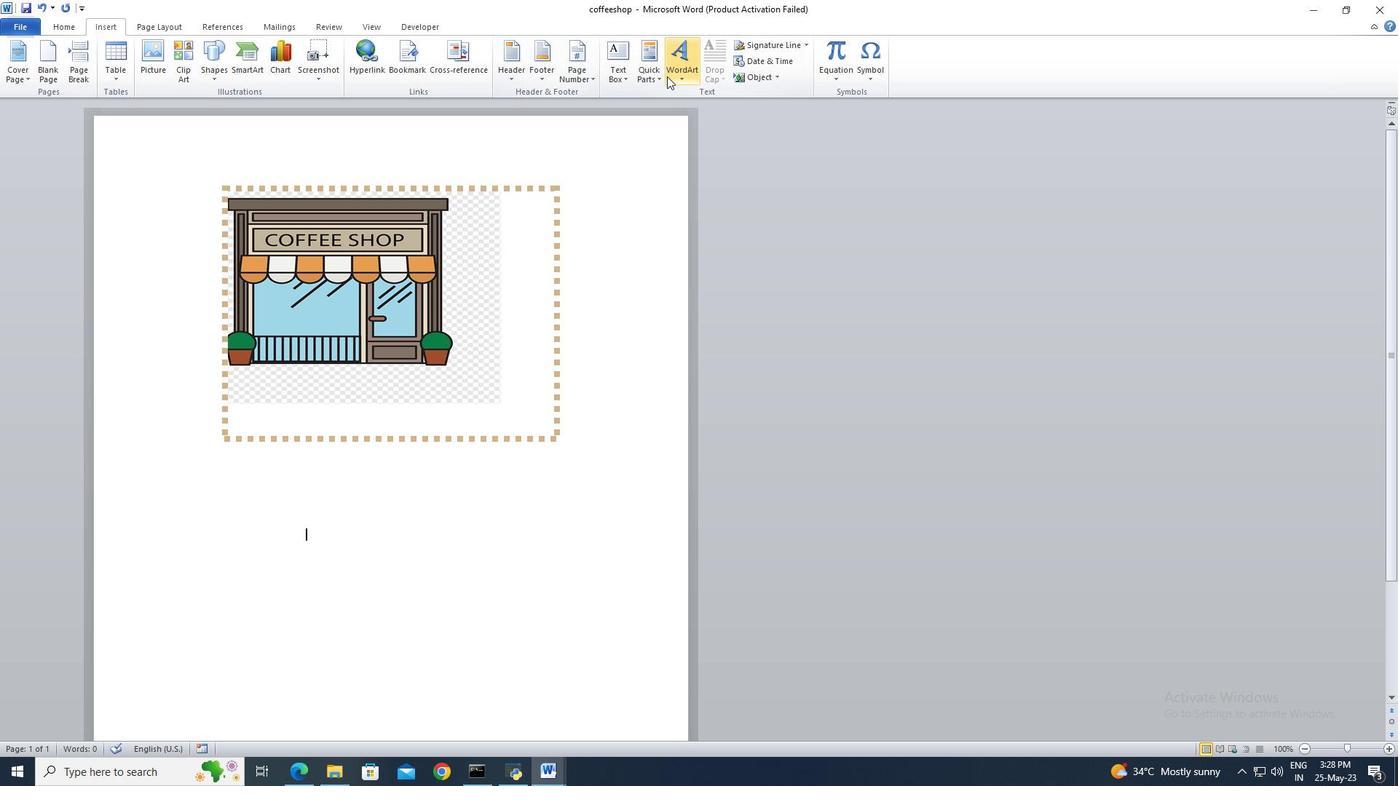 
Action: Mouse pressed left at (665, 69)
Screenshot: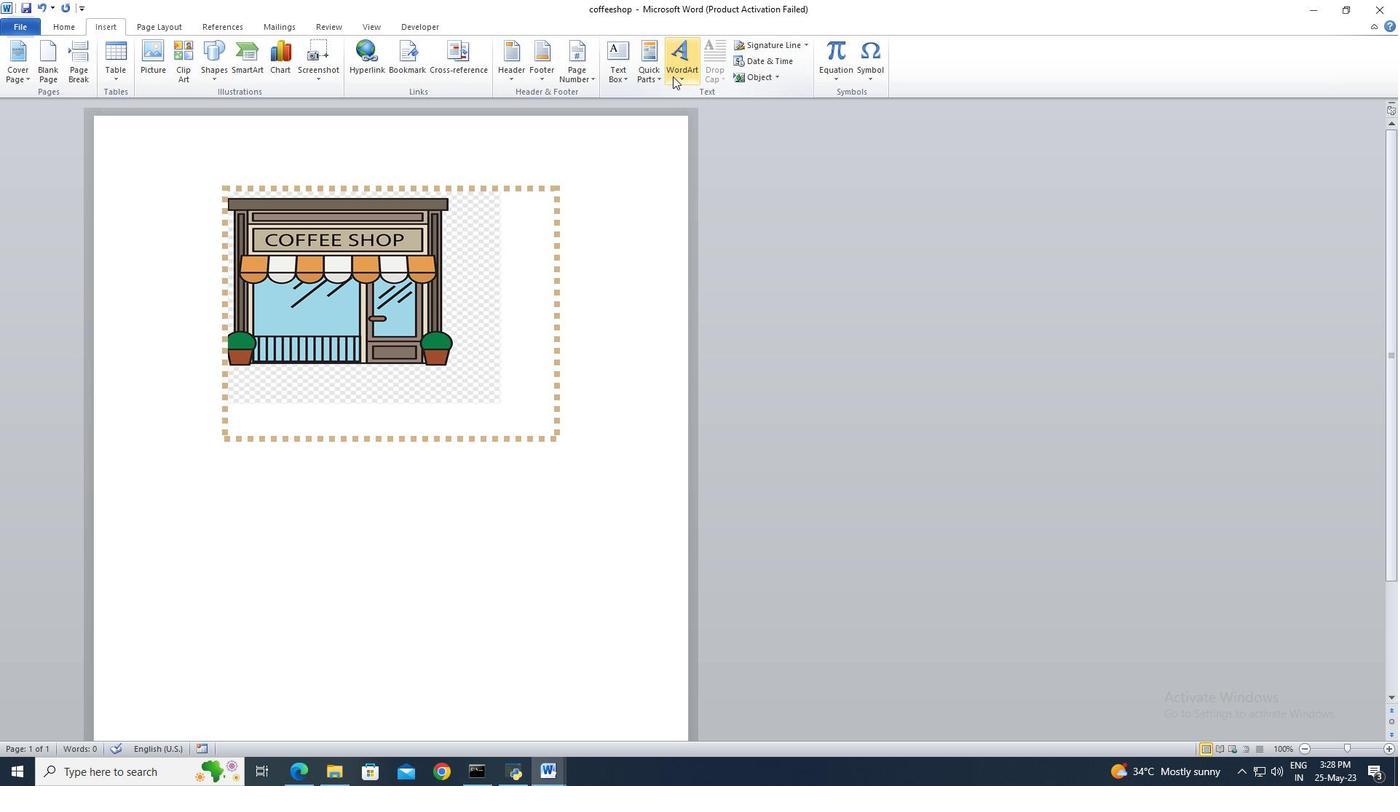 
Action: Mouse moved to (712, 106)
Screenshot: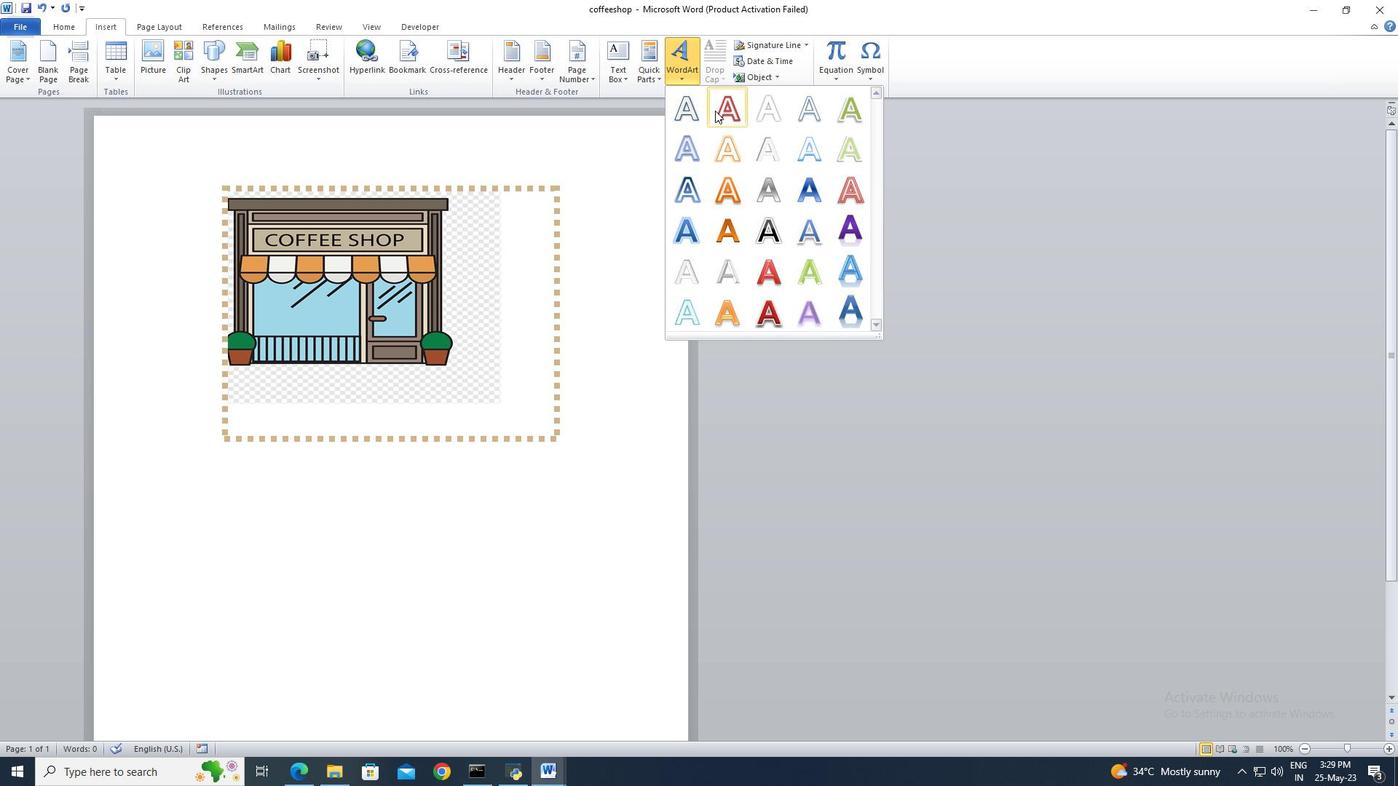 
Action: Mouse pressed left at (712, 106)
Screenshot: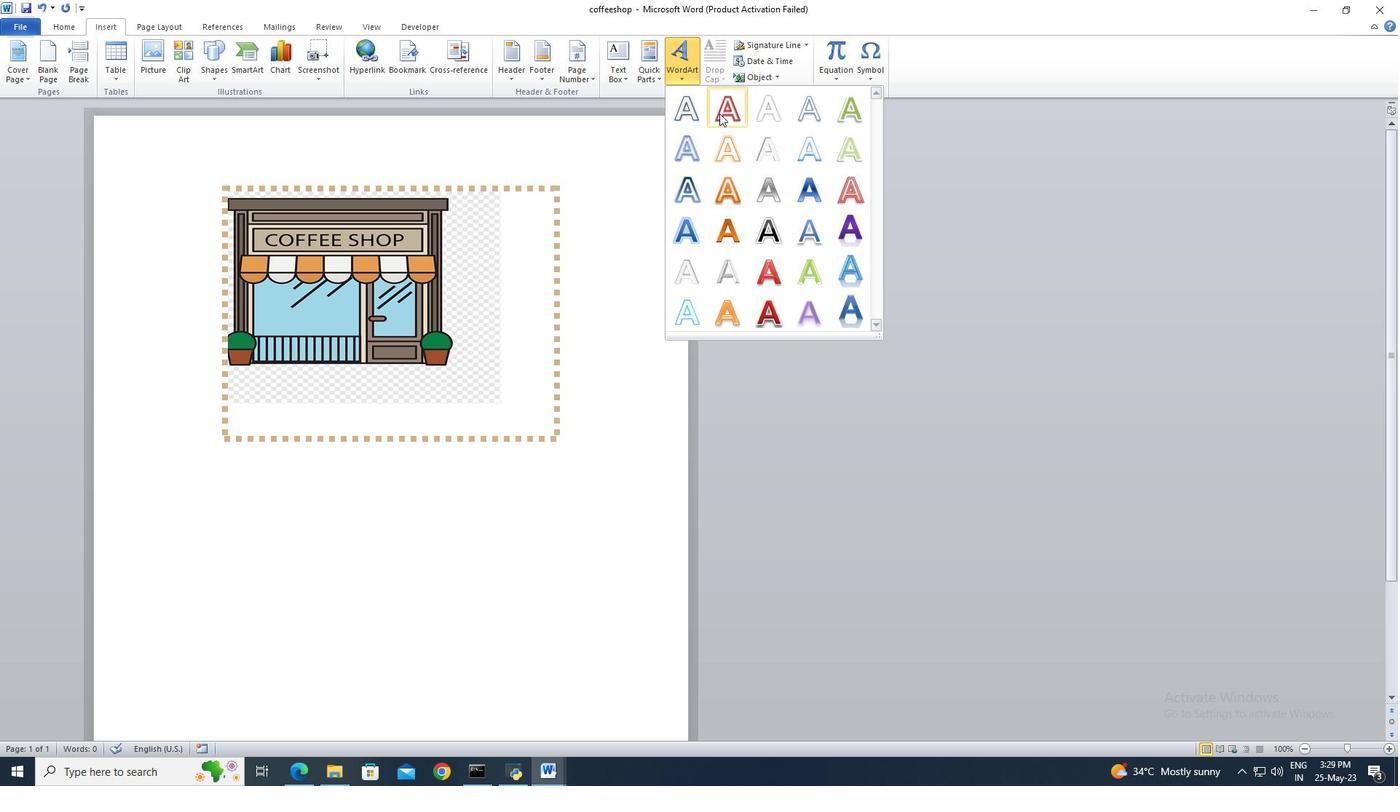 
Action: Mouse moved to (706, 103)
Screenshot: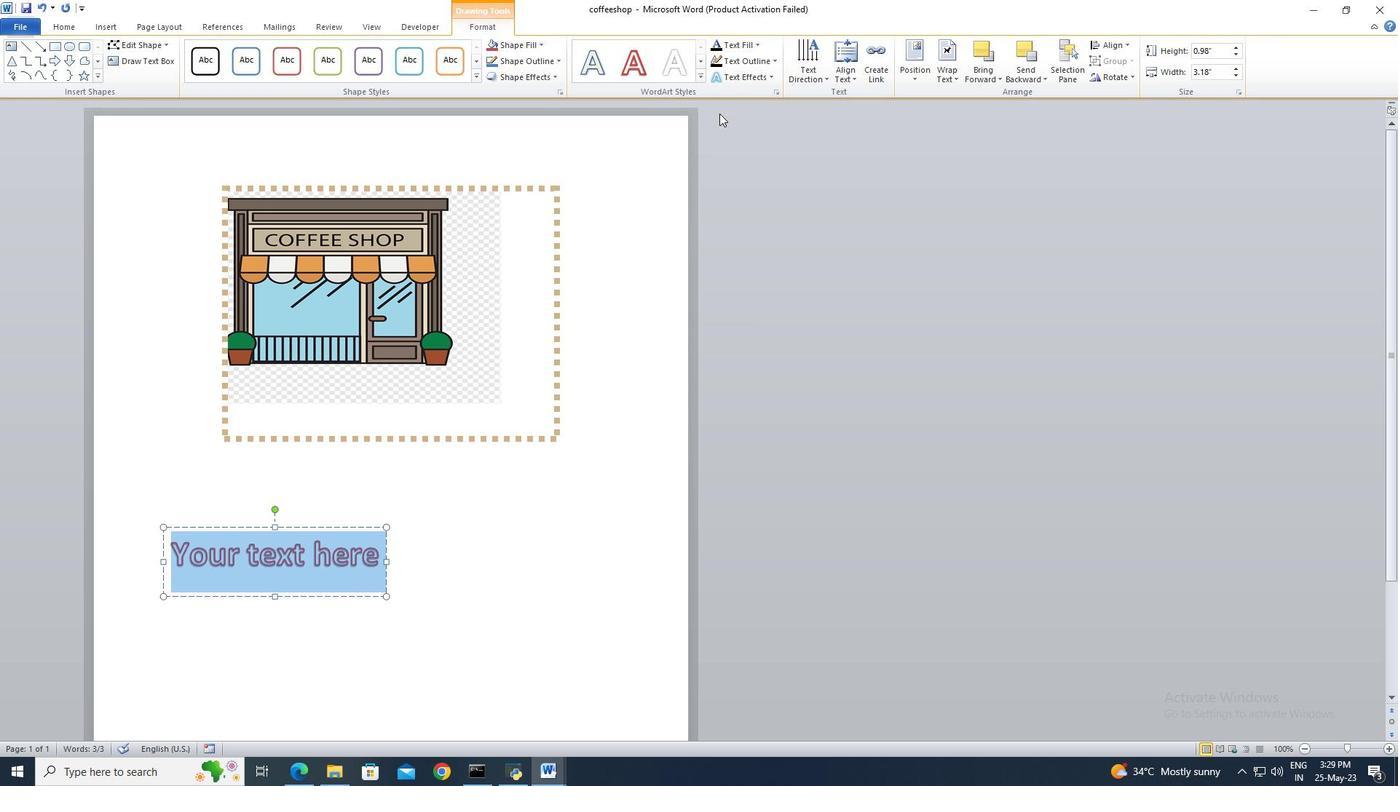 
Action: Key pressed <Key.shift>Cof
Screenshot: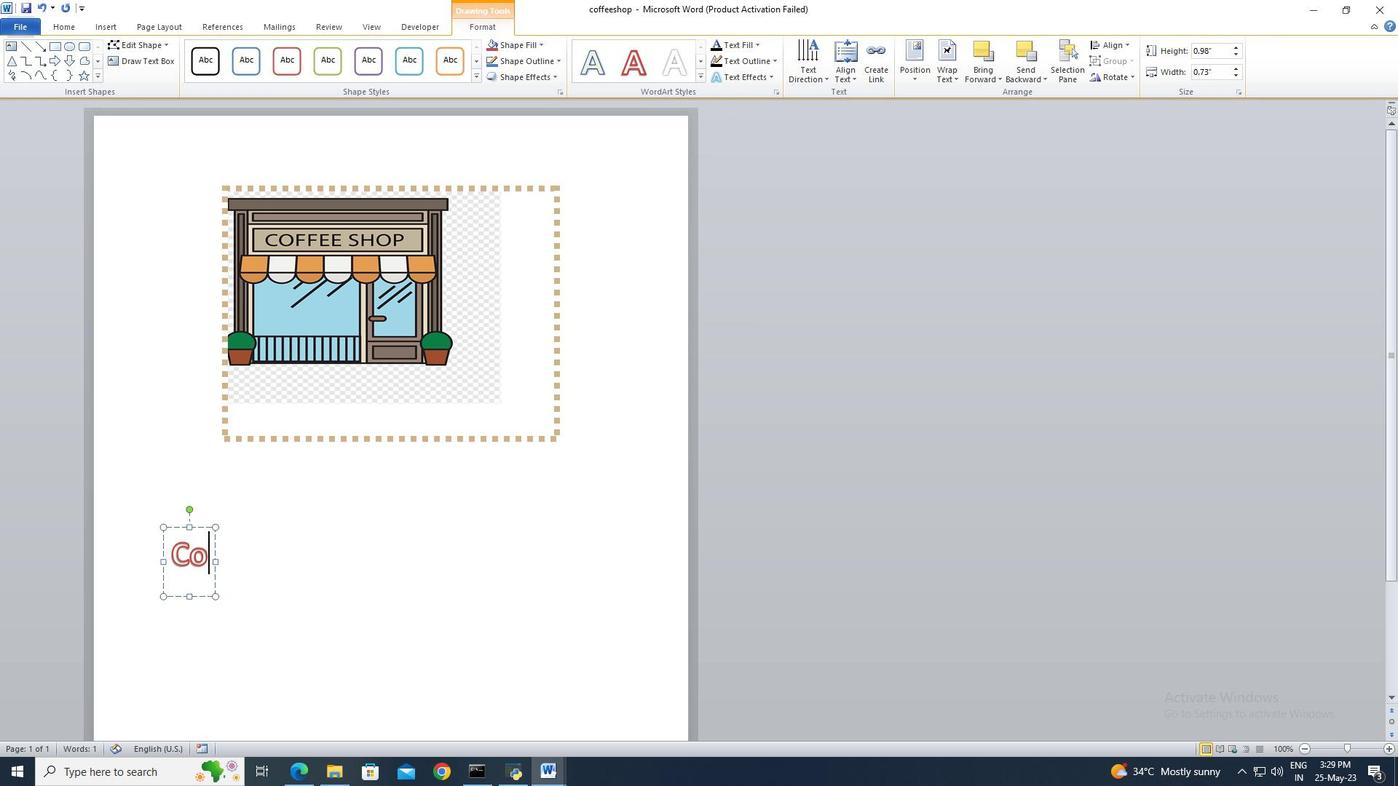 
Action: Mouse moved to (705, 103)
Screenshot: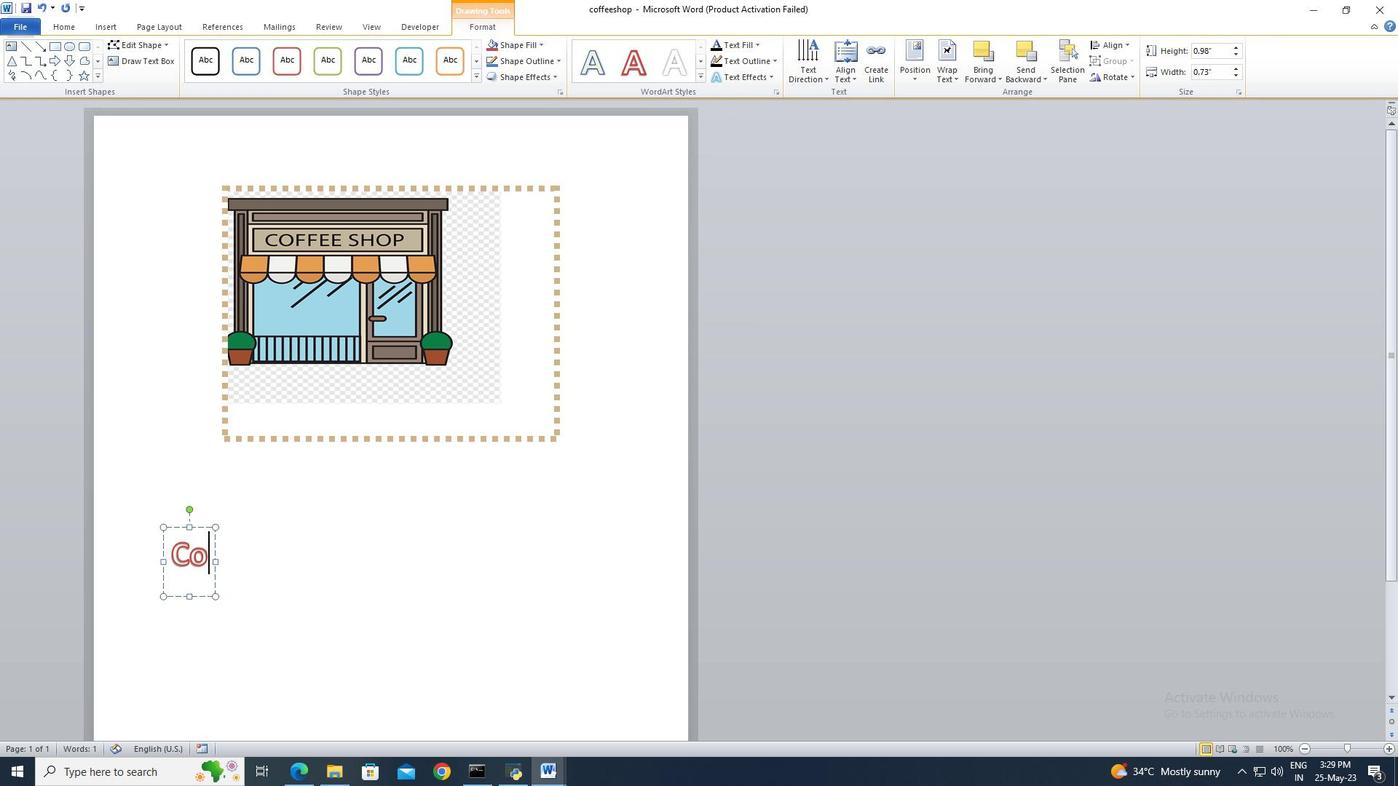 
Action: Key pressed fe<Key.space><Key.shift>S<Key.backspace>e<Key.backspace><Key.backspace>e<Key.space><Key.shift>Shop
Screenshot: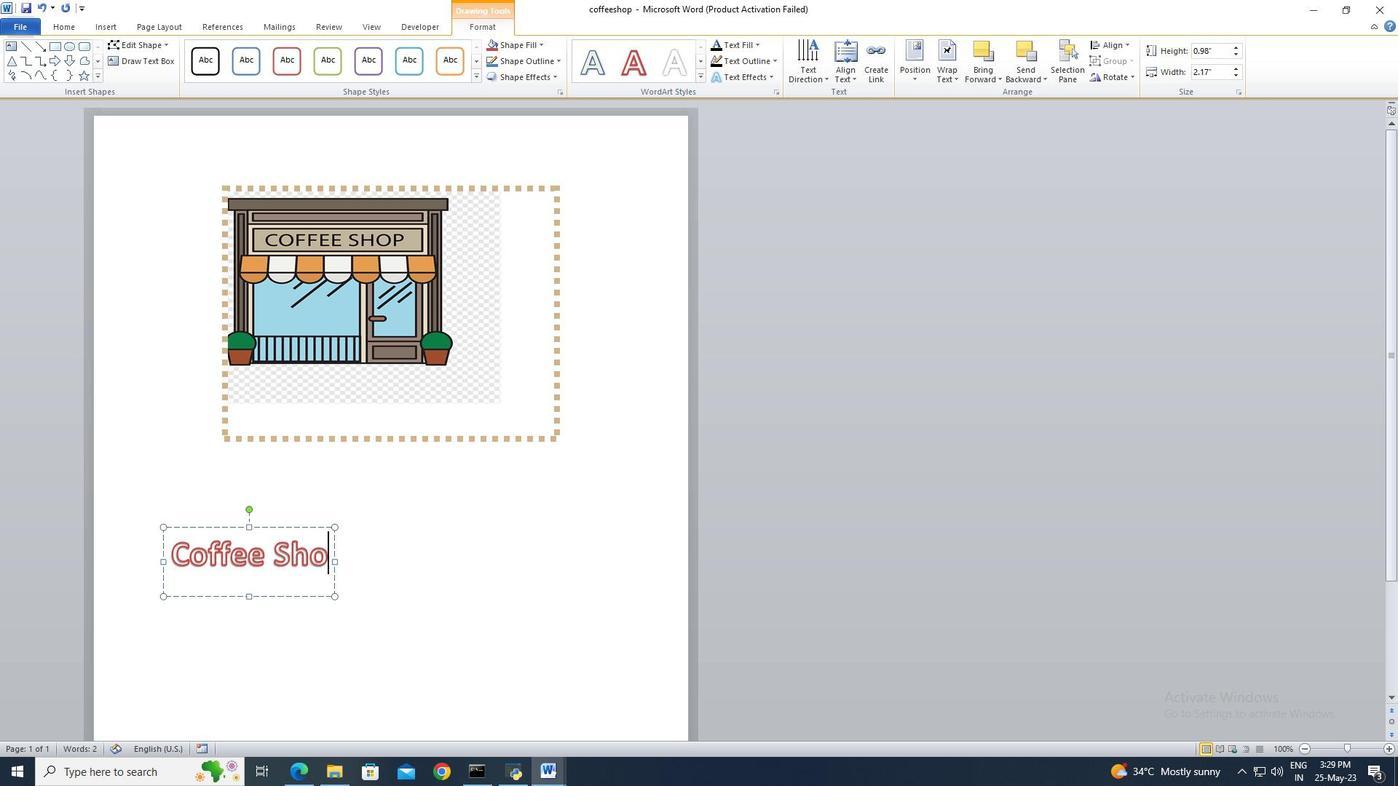 
Action: Mouse moved to (529, 542)
Screenshot: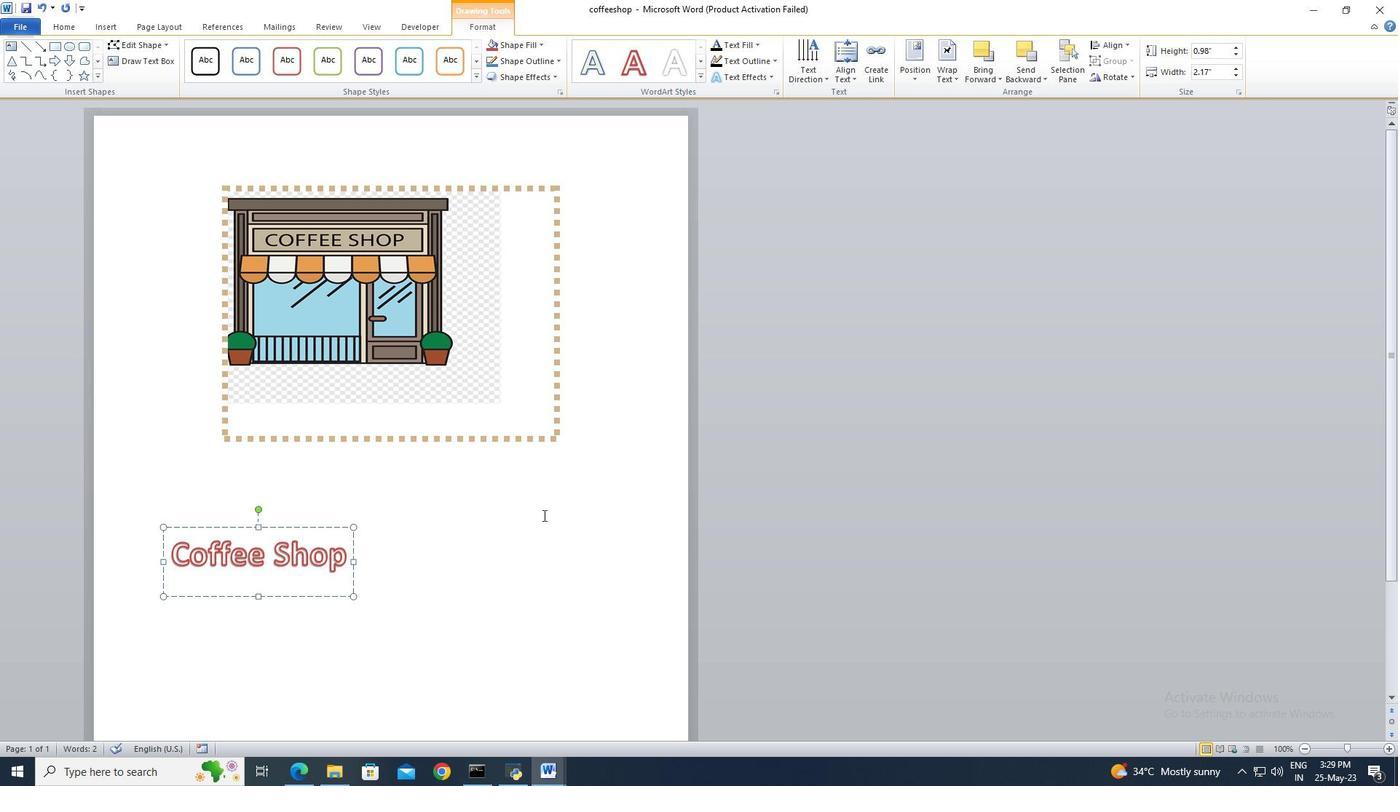 
Action: Mouse pressed left at (529, 542)
Screenshot: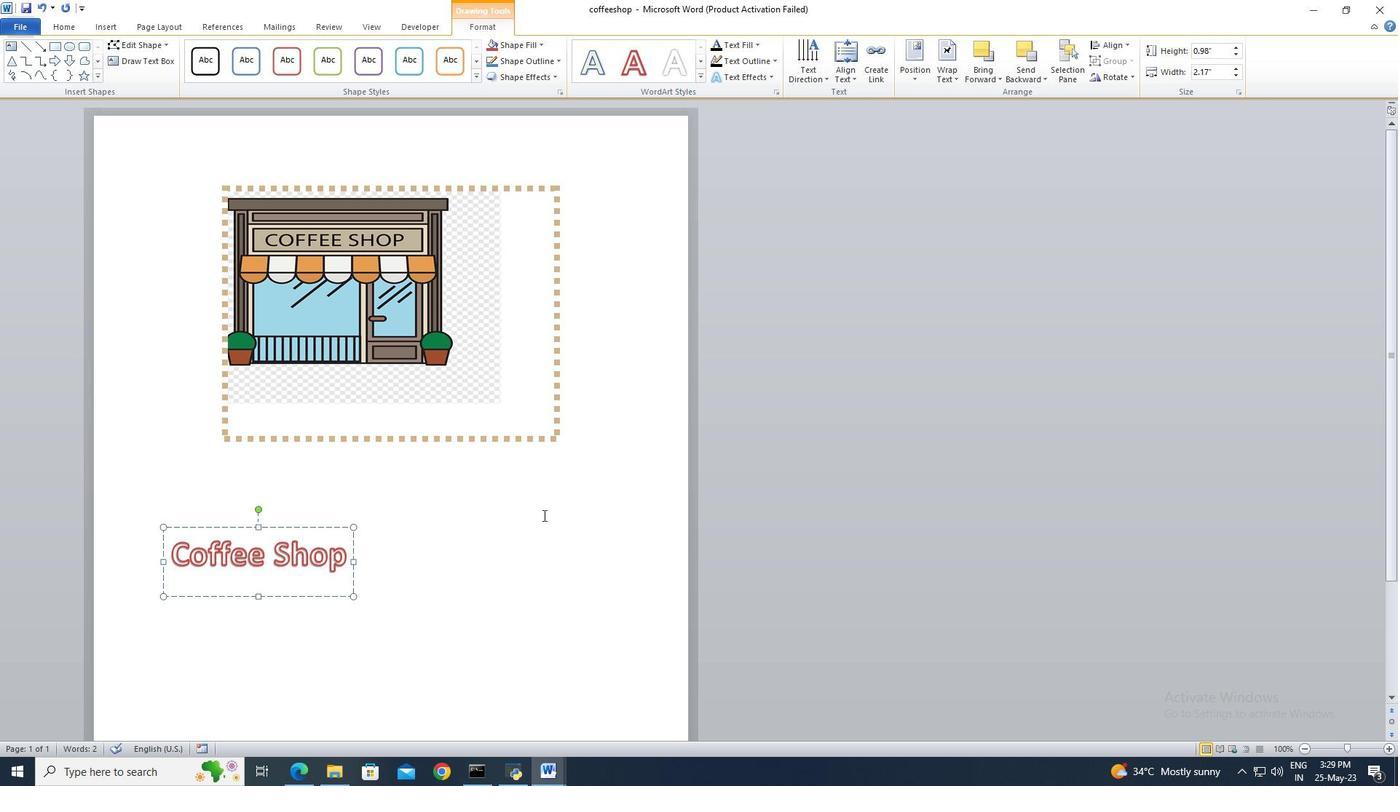 
